 Task: Add Attachment from Google Drive to Card Card0000000023 in Board Board0000000006 in Workspace WS0000000002 in Trello. Add Cover Orange to Card Card0000000023 in Board Board0000000006 in Workspace WS0000000002 in Trello. Add "Add Label …" with "Title" Title0000000023 to Button Button0000000023 to Card Card0000000023 in Board Board0000000006 in Workspace WS0000000002 in Trello. Add Description DS0000000023 to Card Card0000000023 in Board Board0000000006 in Workspace WS0000000002 in Trello. Add Comment CM0000000023 to Card Card0000000023 in Board Board0000000006 in Workspace WS0000000002 in Trello
Action: Mouse moved to (338, 446)
Screenshot: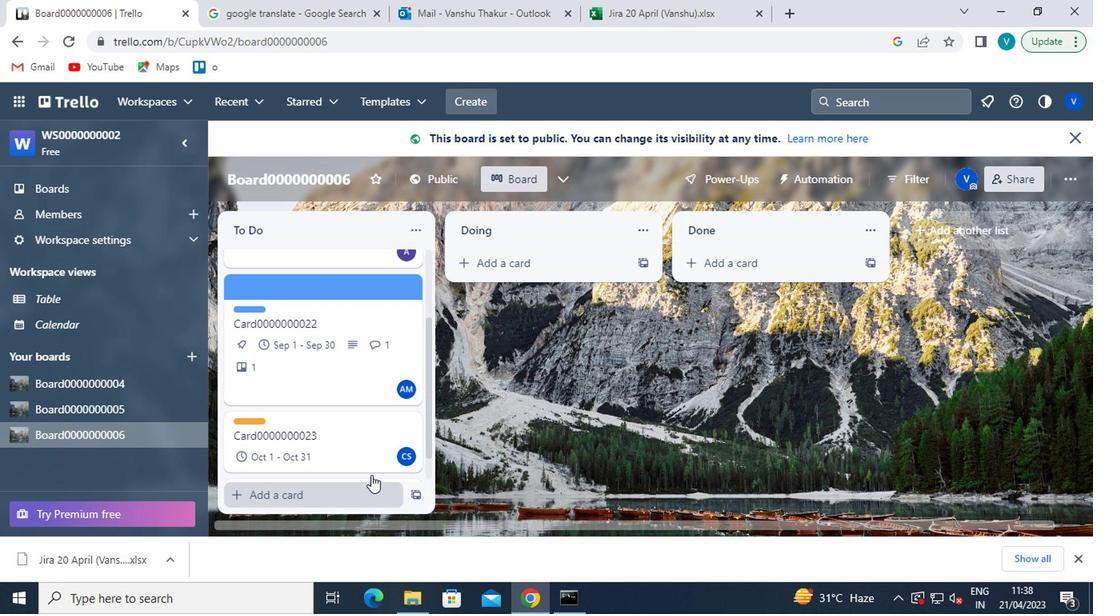 
Action: Mouse pressed left at (338, 446)
Screenshot: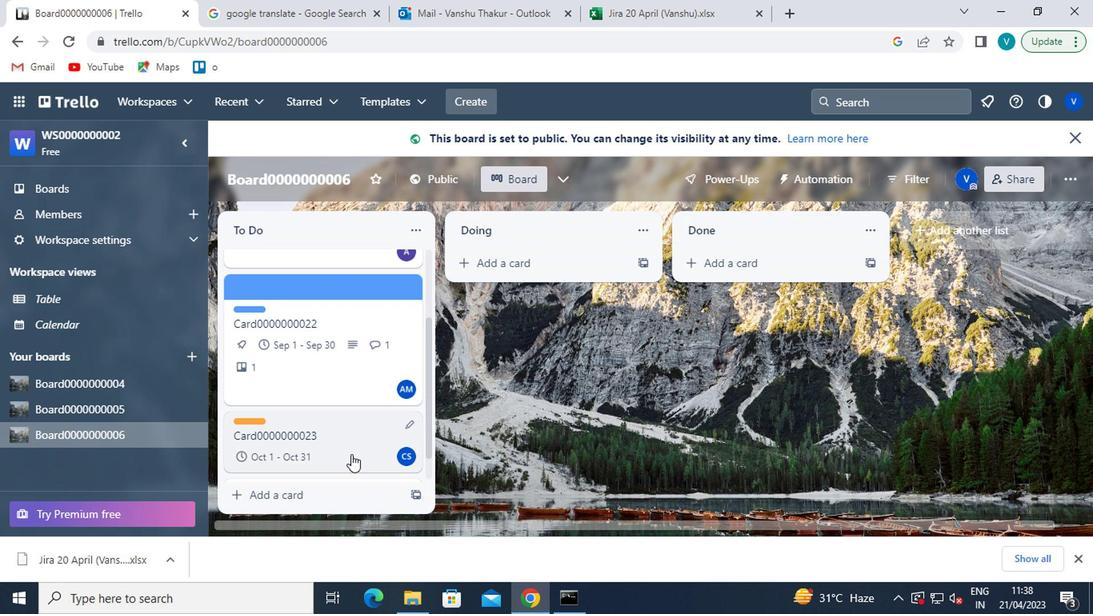 
Action: Mouse moved to (733, 353)
Screenshot: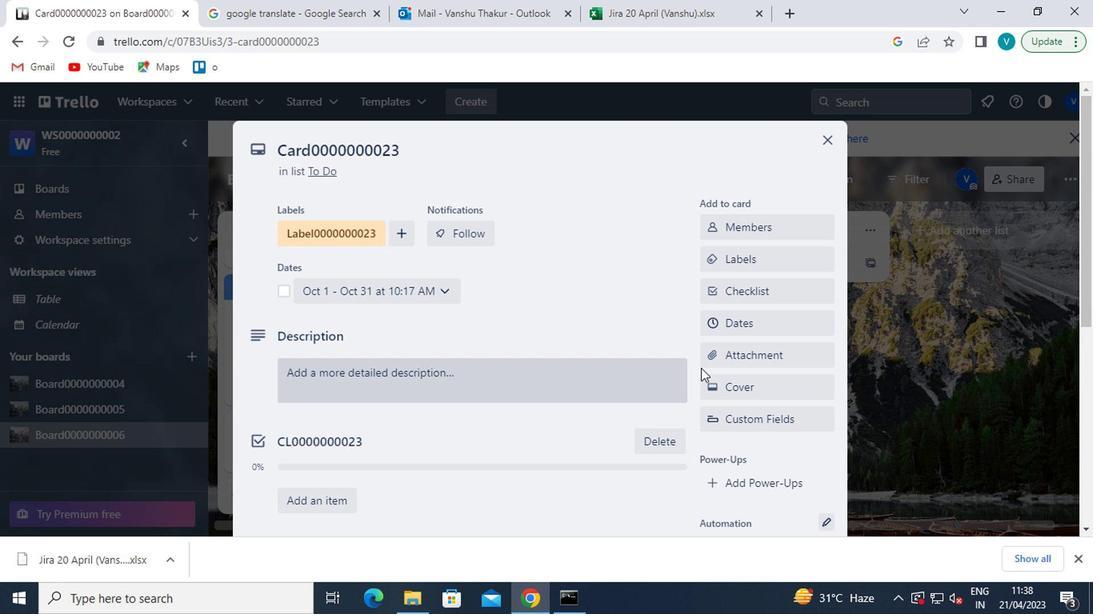 
Action: Mouse pressed left at (733, 353)
Screenshot: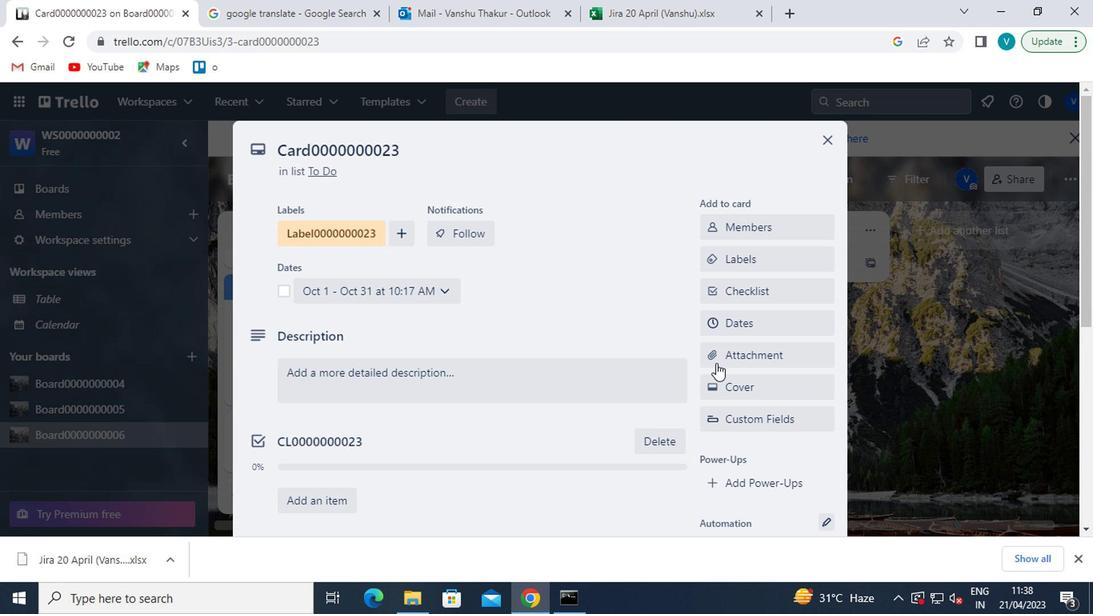 
Action: Mouse moved to (793, 220)
Screenshot: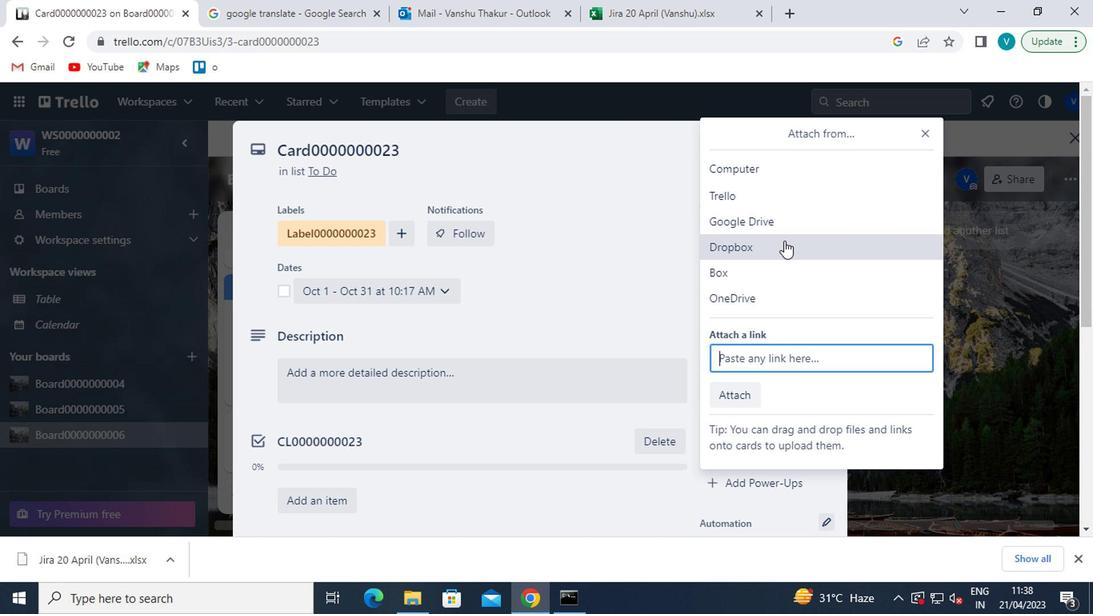 
Action: Mouse pressed left at (793, 220)
Screenshot: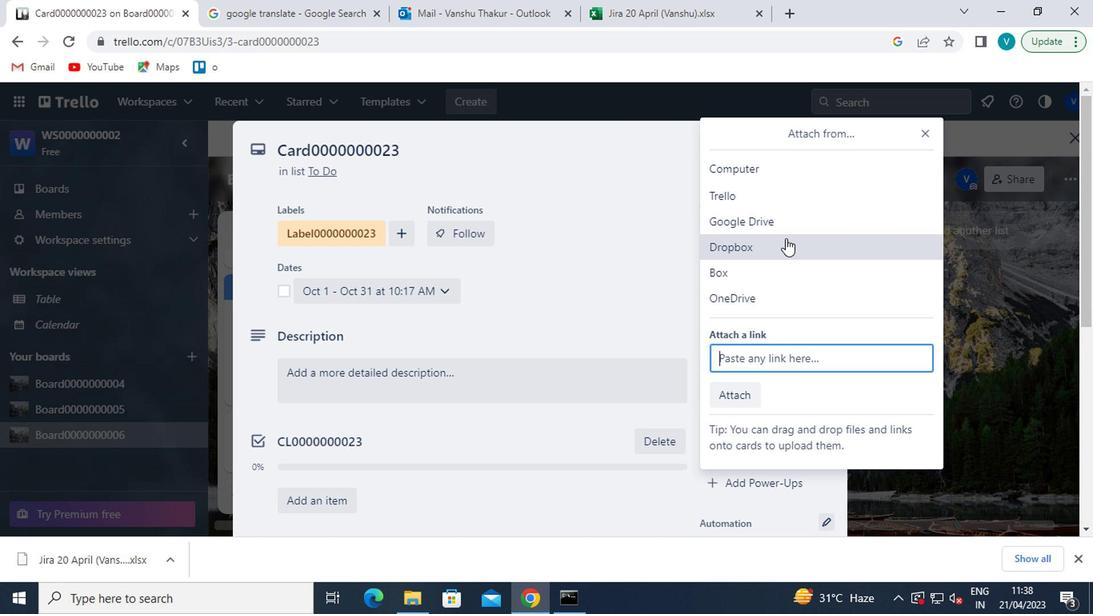 
Action: Mouse moved to (501, 313)
Screenshot: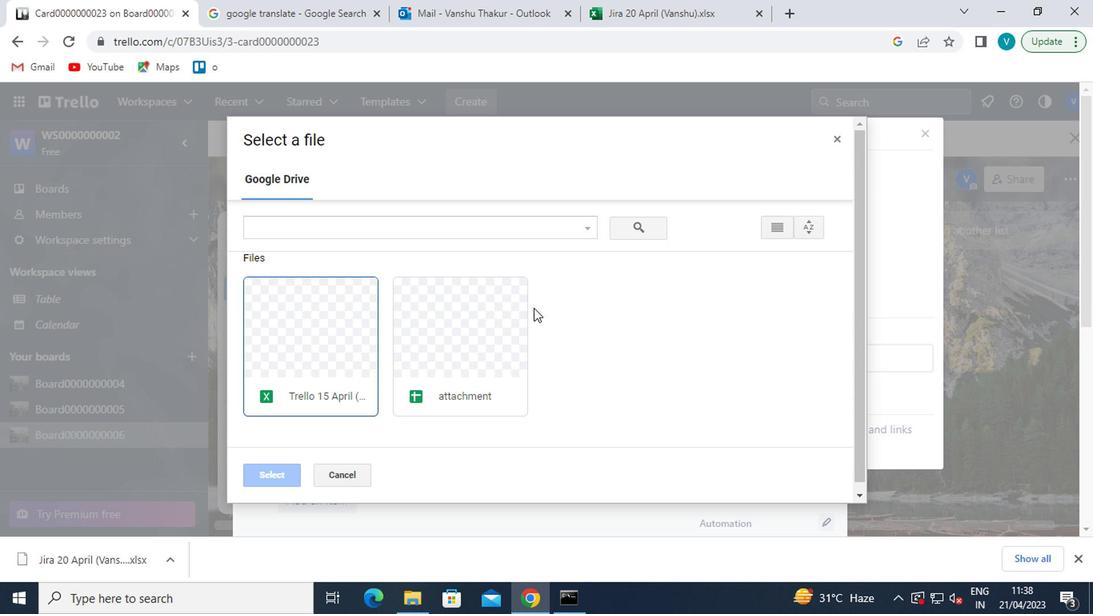 
Action: Mouse pressed left at (501, 313)
Screenshot: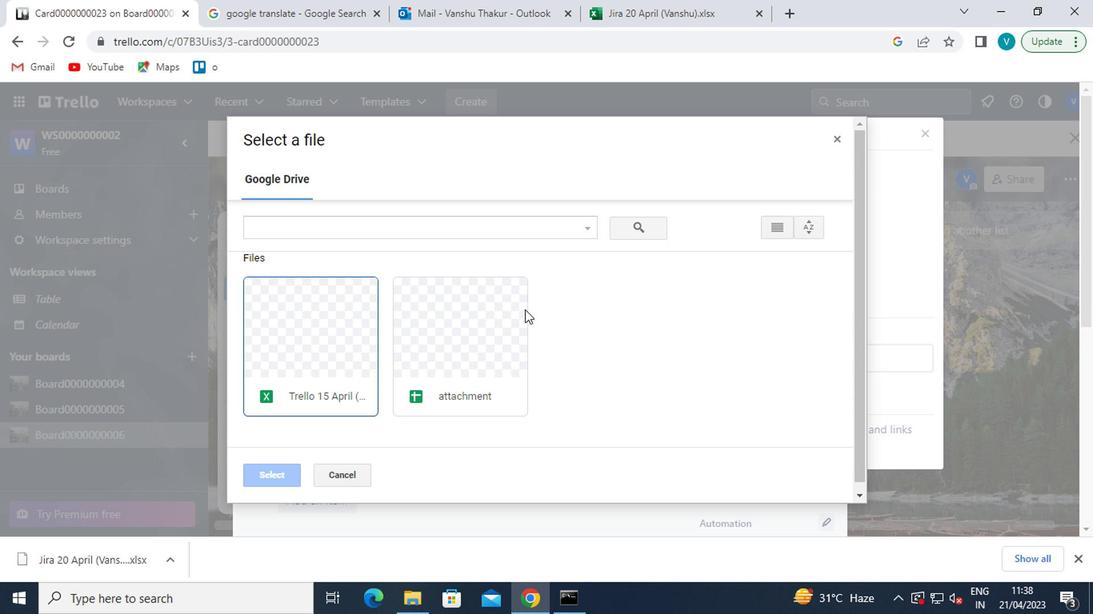 
Action: Mouse moved to (253, 477)
Screenshot: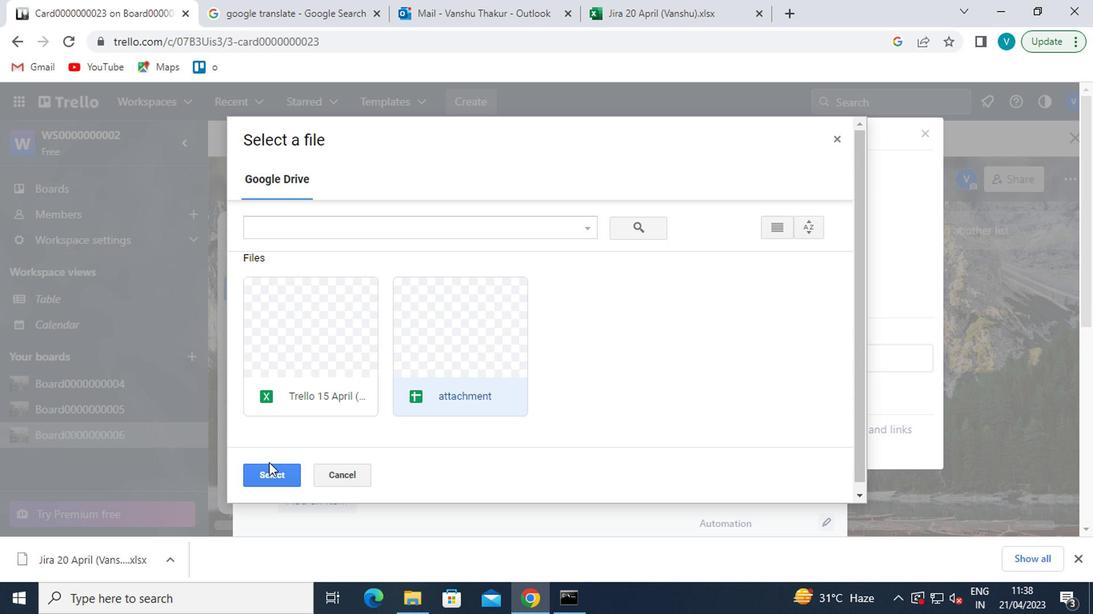 
Action: Mouse pressed left at (253, 477)
Screenshot: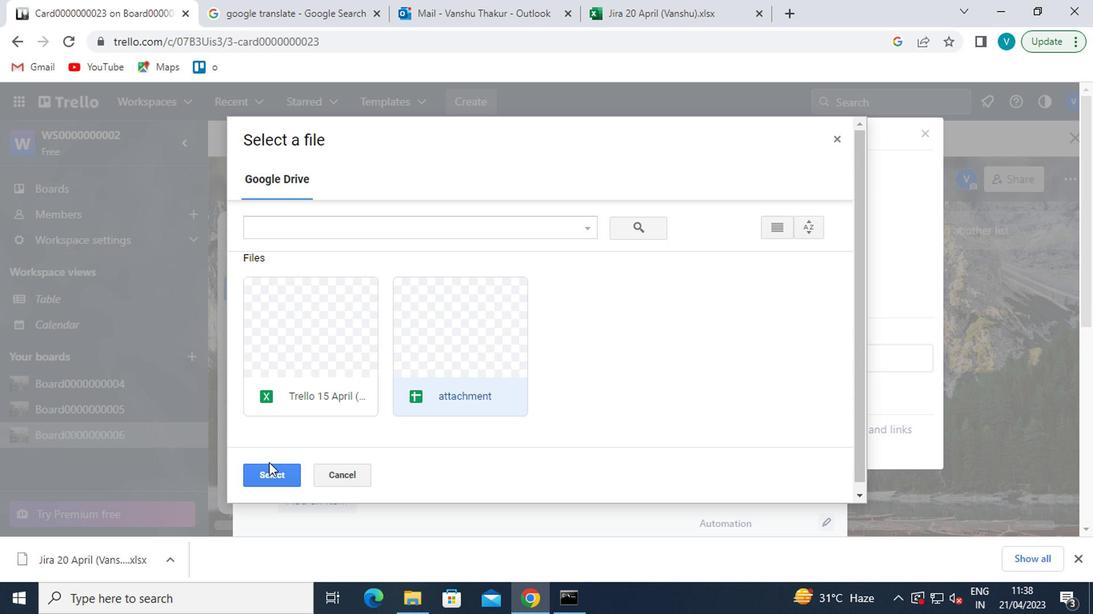 
Action: Mouse moved to (750, 392)
Screenshot: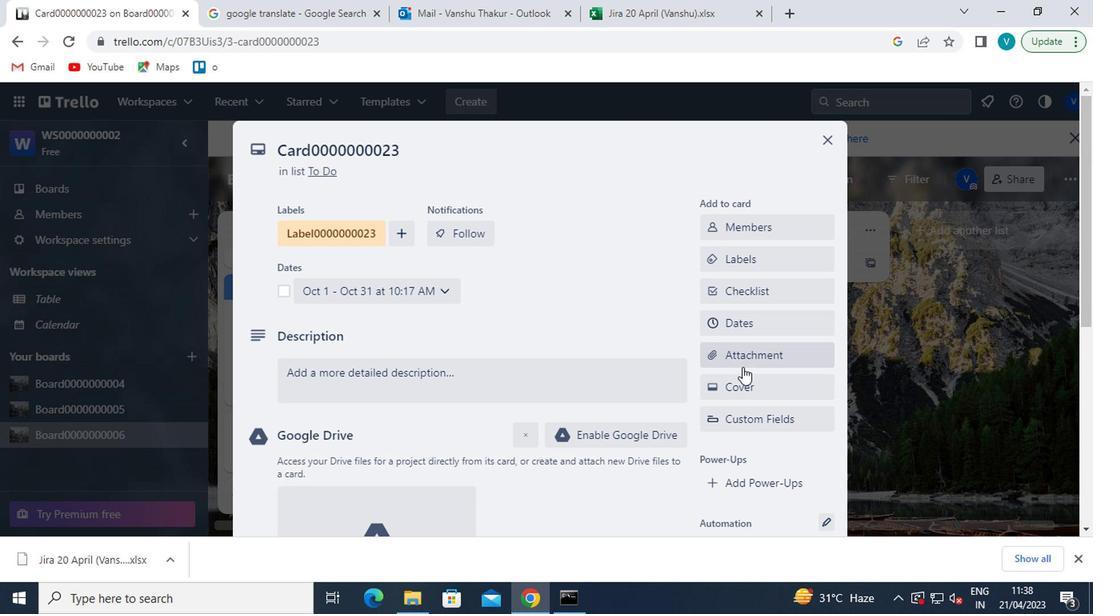 
Action: Mouse pressed left at (750, 392)
Screenshot: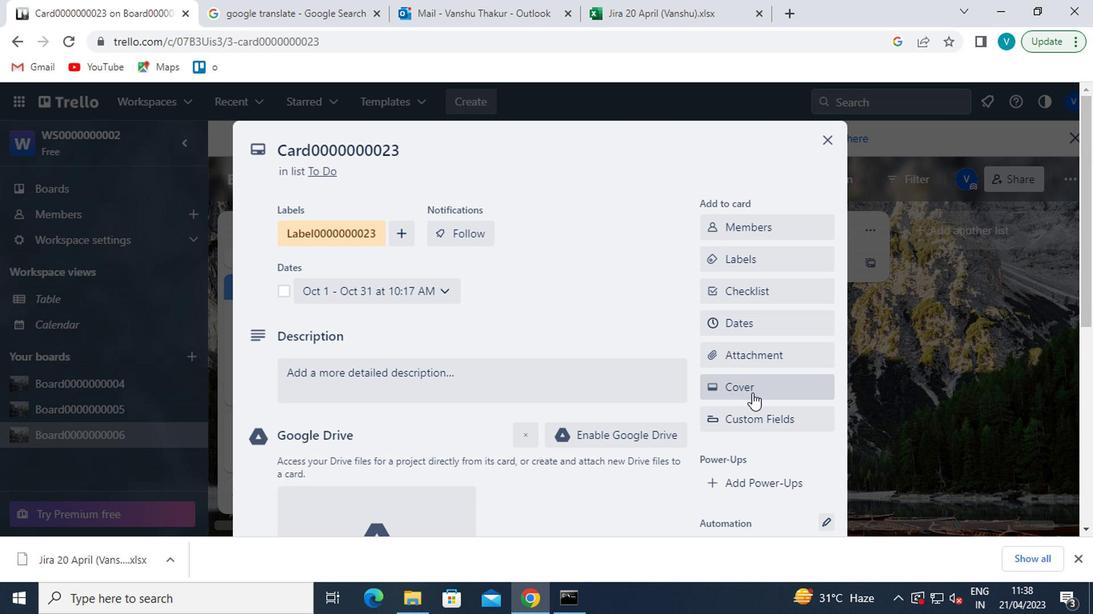 
Action: Mouse moved to (834, 287)
Screenshot: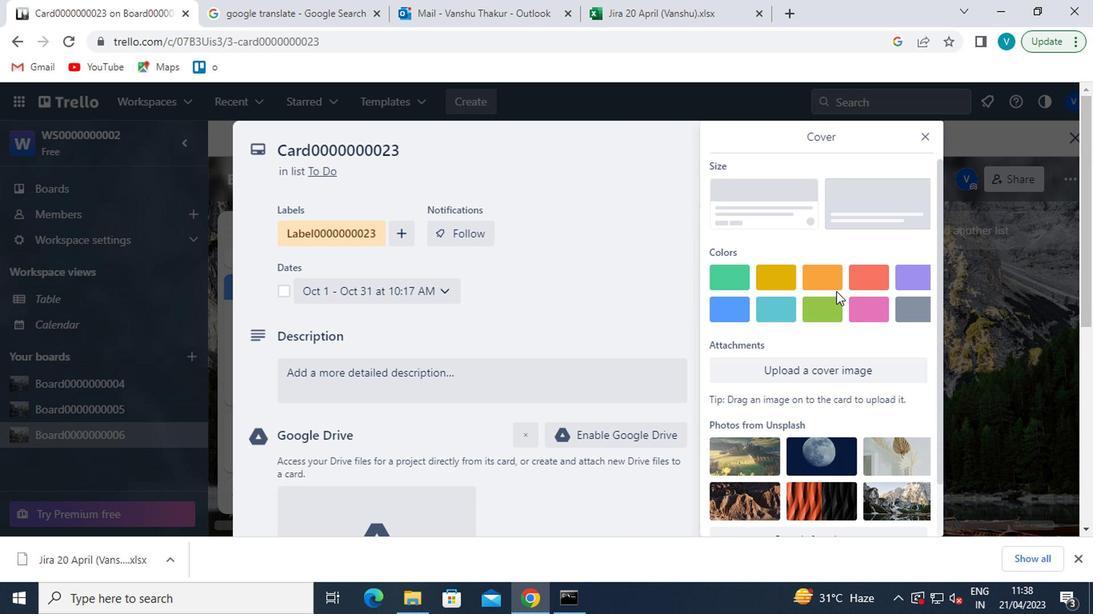 
Action: Mouse pressed left at (834, 287)
Screenshot: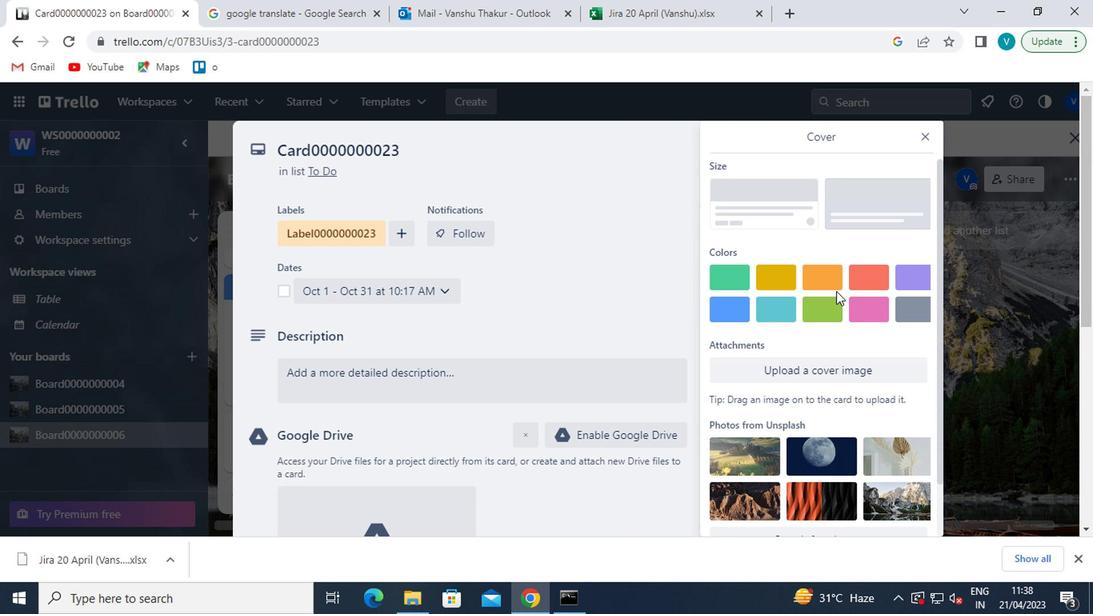 
Action: Mouse moved to (930, 136)
Screenshot: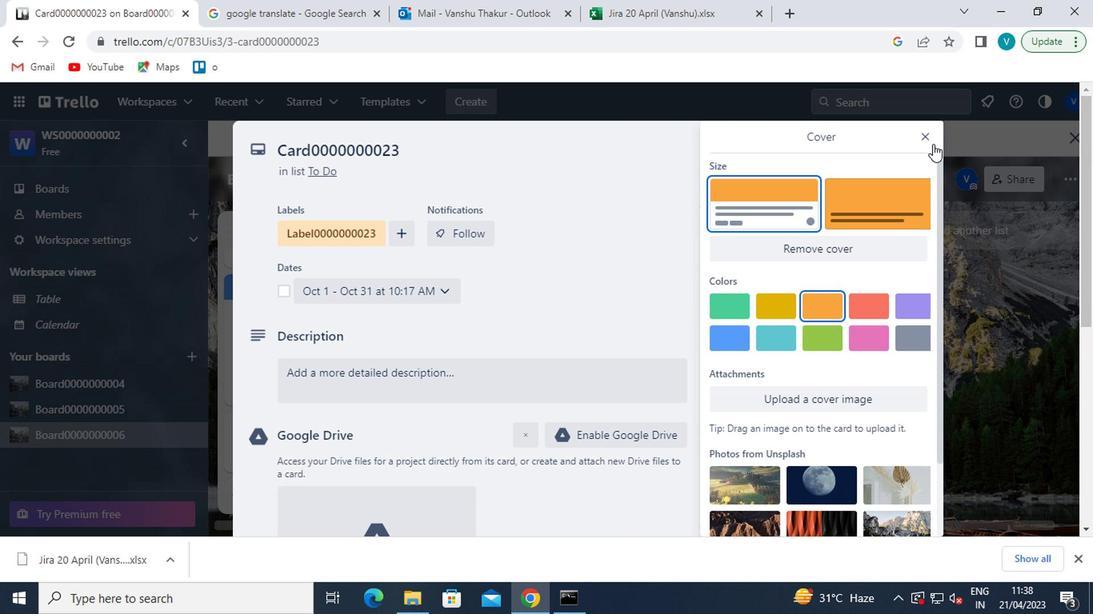 
Action: Mouse pressed left at (930, 136)
Screenshot: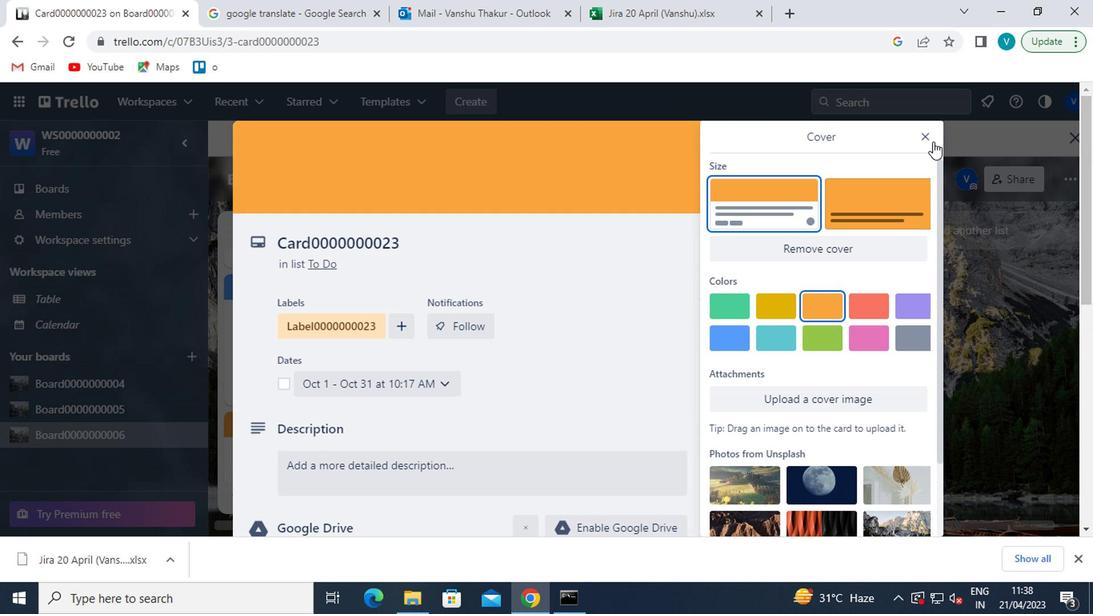 
Action: Mouse moved to (699, 398)
Screenshot: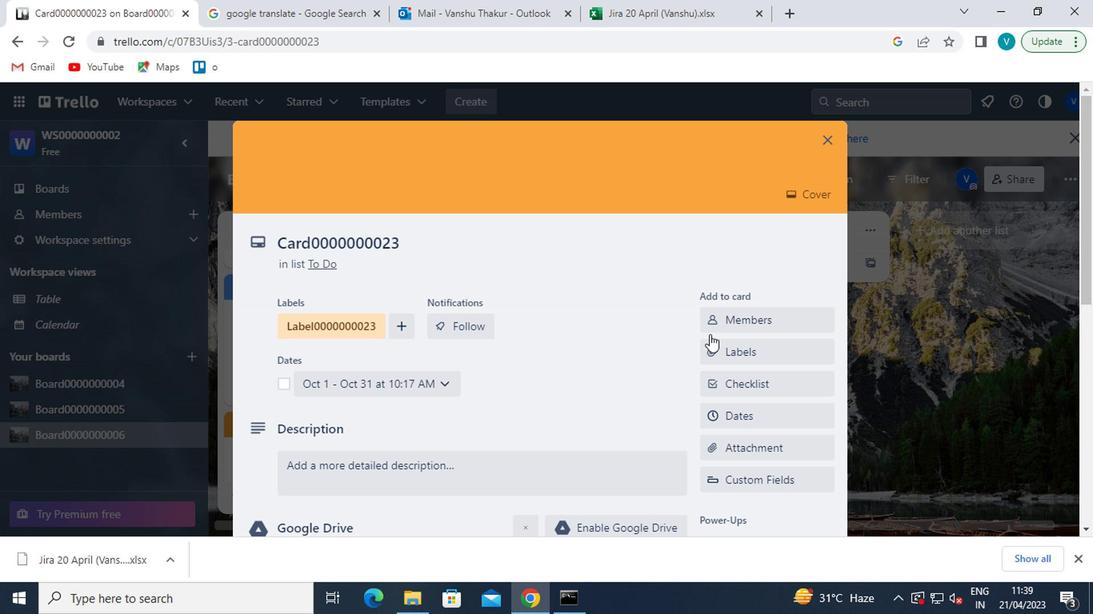 
Action: Mouse scrolled (699, 397) with delta (0, -1)
Screenshot: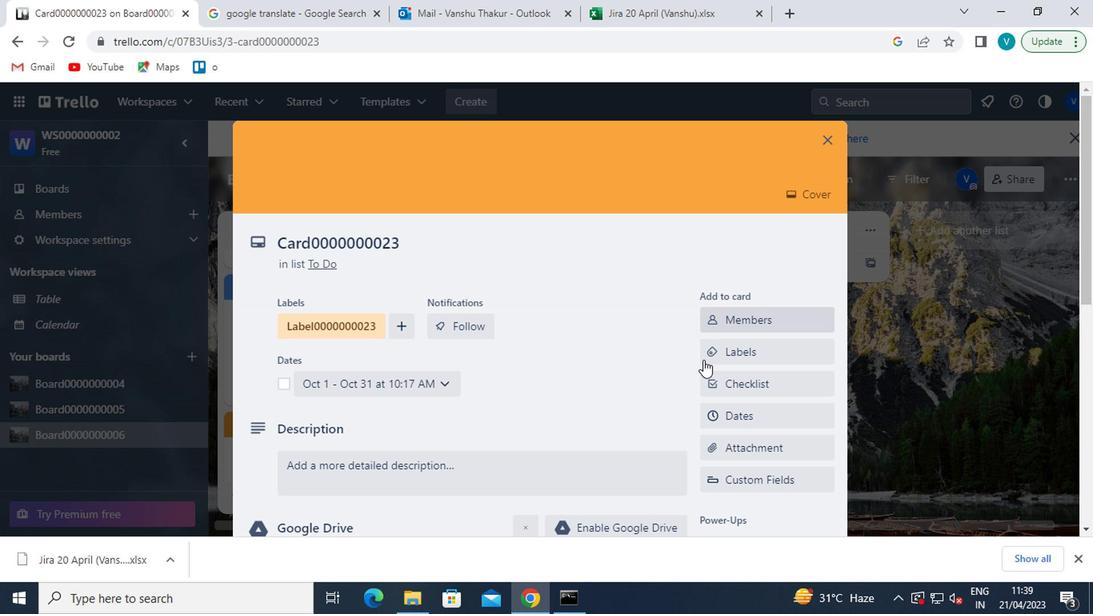 
Action: Mouse moved to (699, 399)
Screenshot: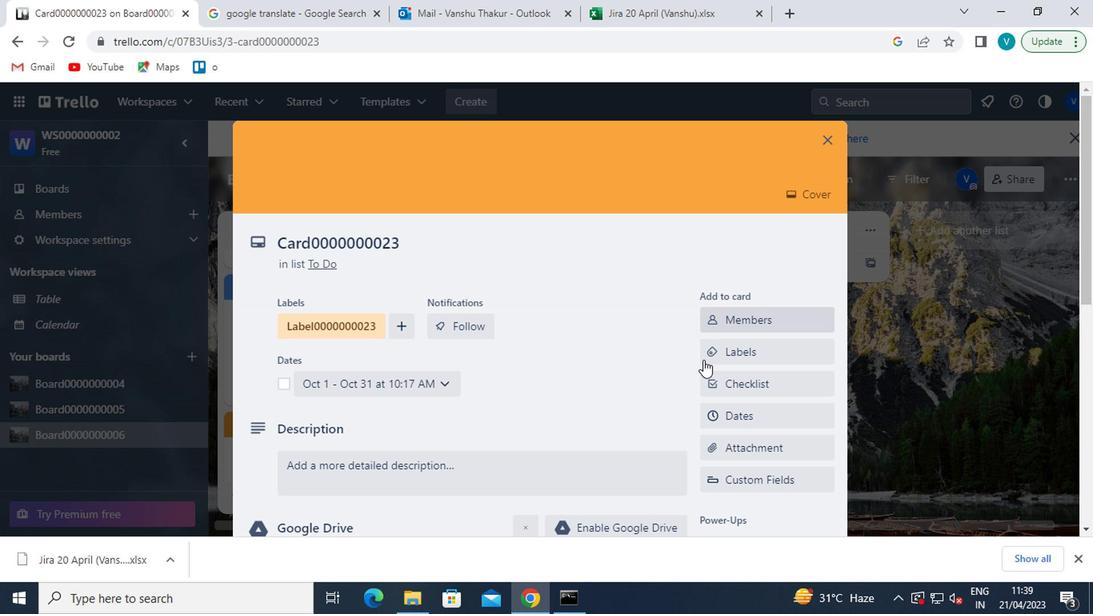 
Action: Mouse scrolled (699, 398) with delta (0, 0)
Screenshot: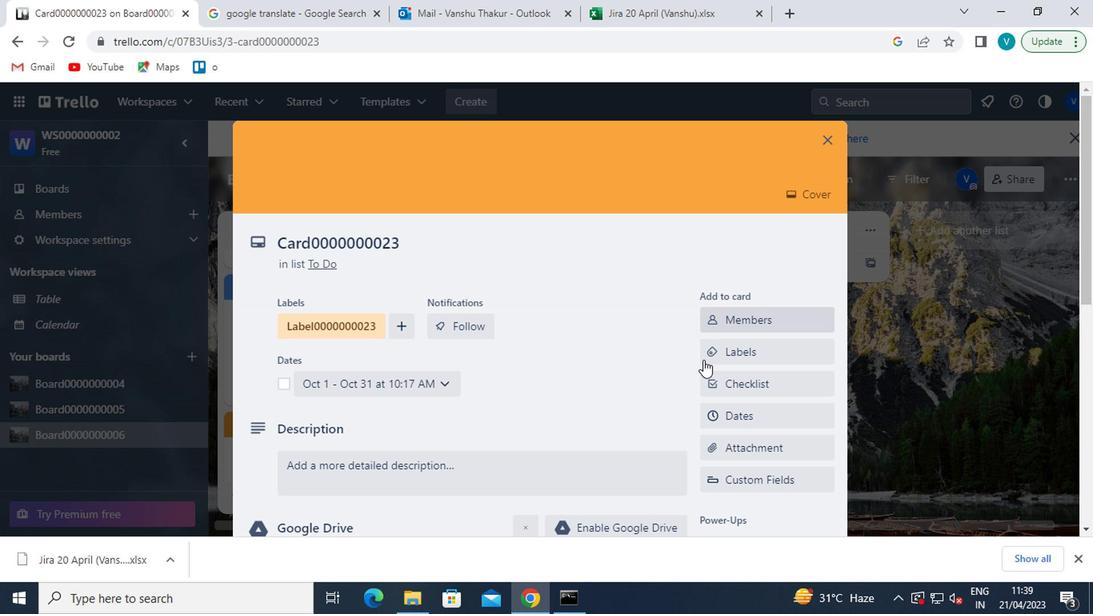 
Action: Mouse moved to (744, 517)
Screenshot: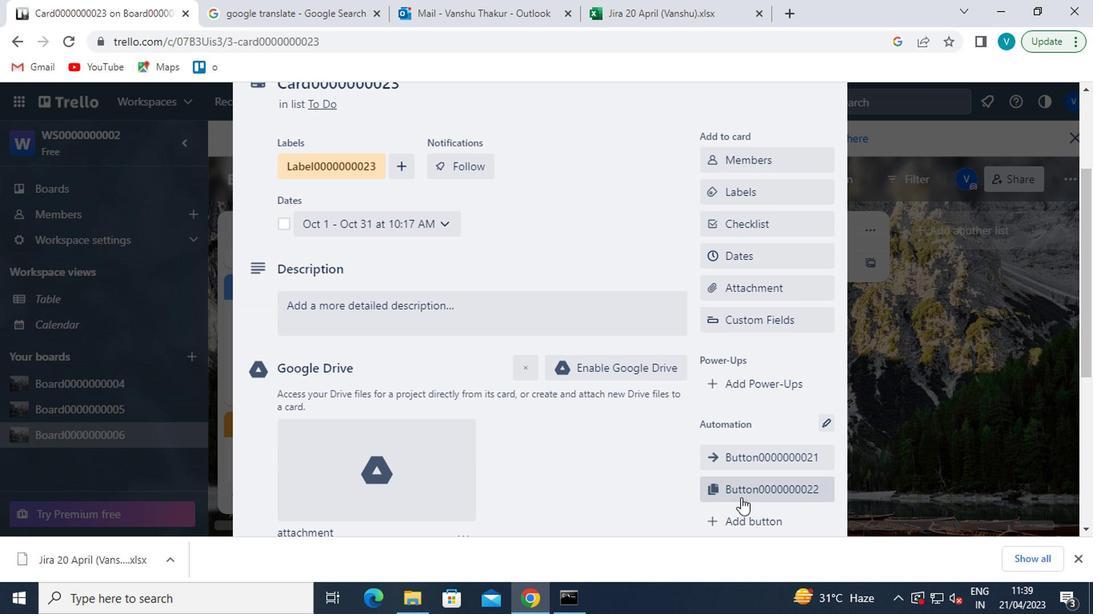
Action: Mouse pressed left at (744, 517)
Screenshot: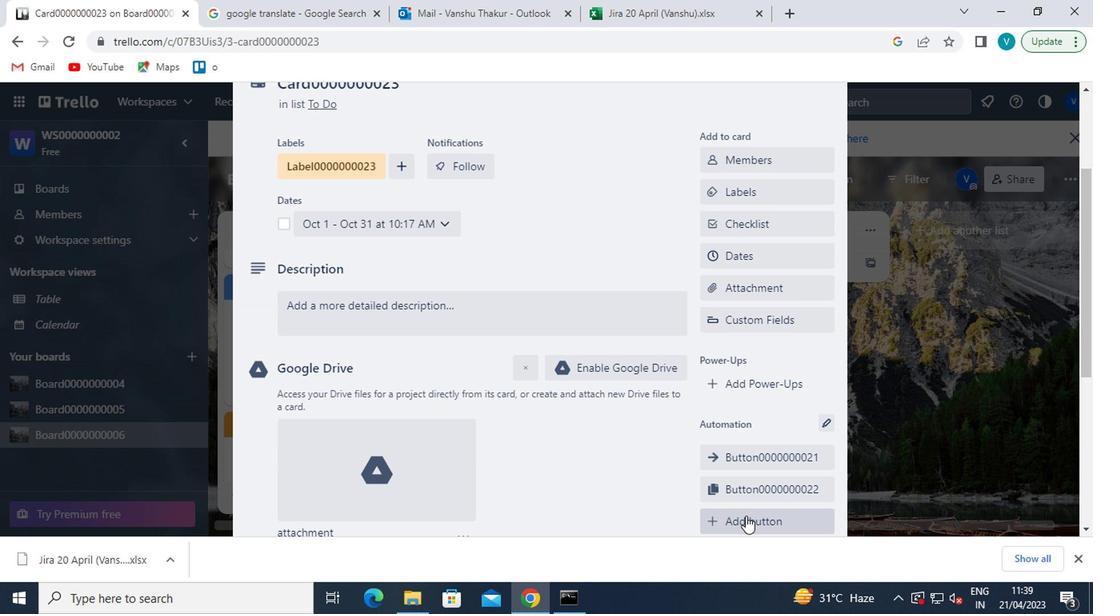 
Action: Mouse moved to (785, 264)
Screenshot: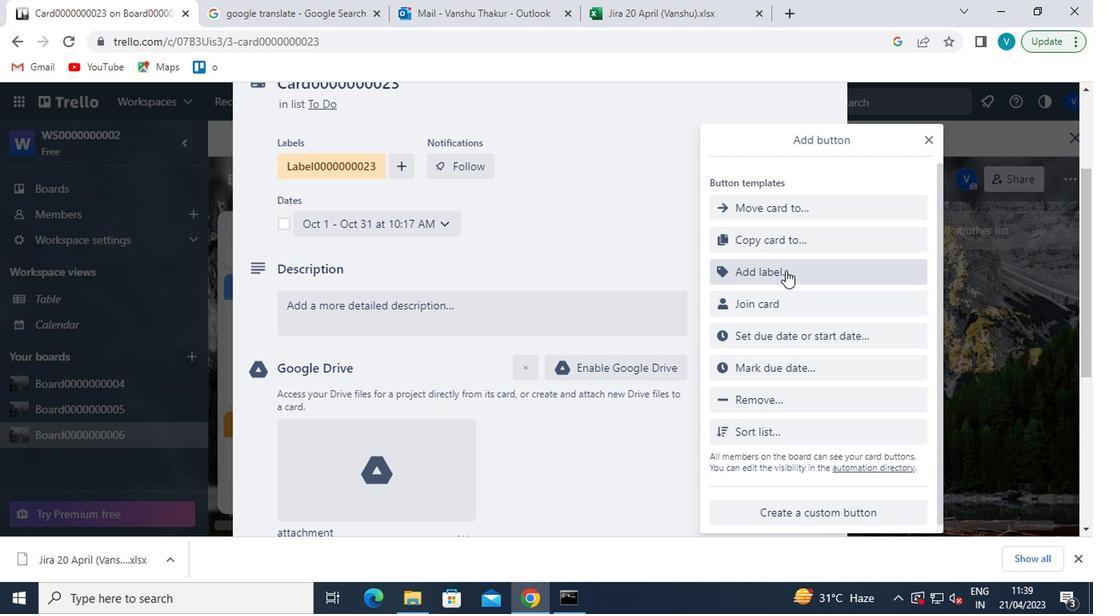 
Action: Mouse pressed left at (785, 264)
Screenshot: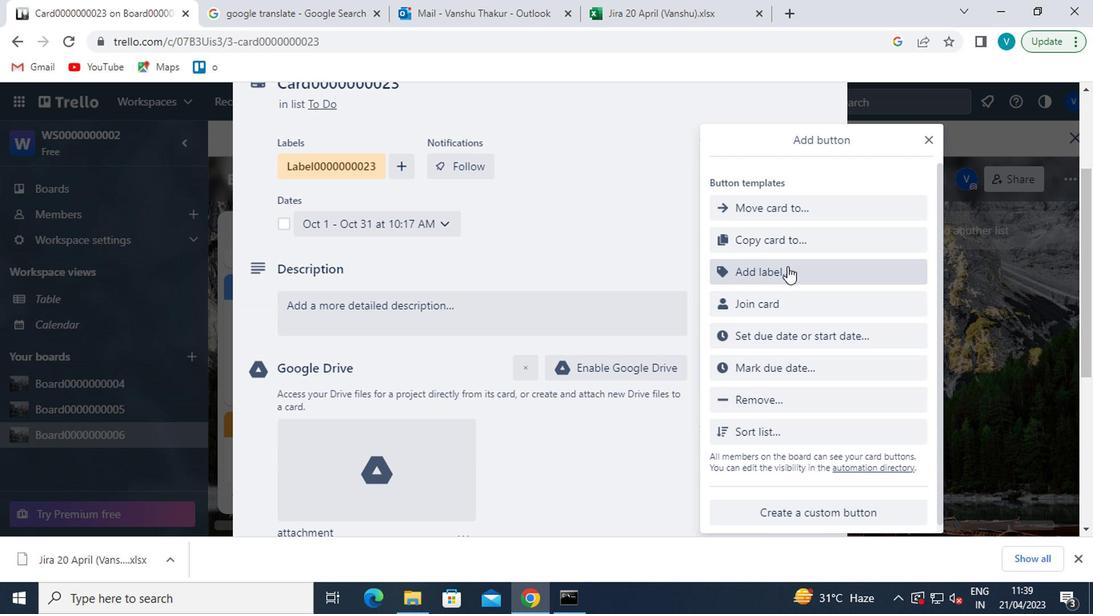 
Action: Mouse moved to (780, 272)
Screenshot: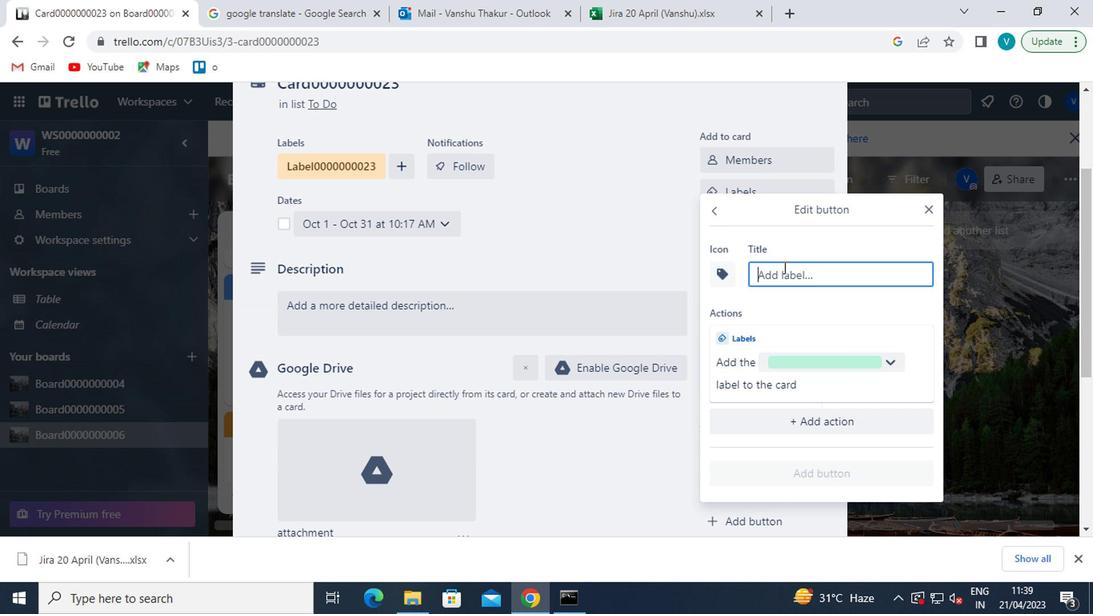
Action: Mouse pressed left at (780, 272)
Screenshot: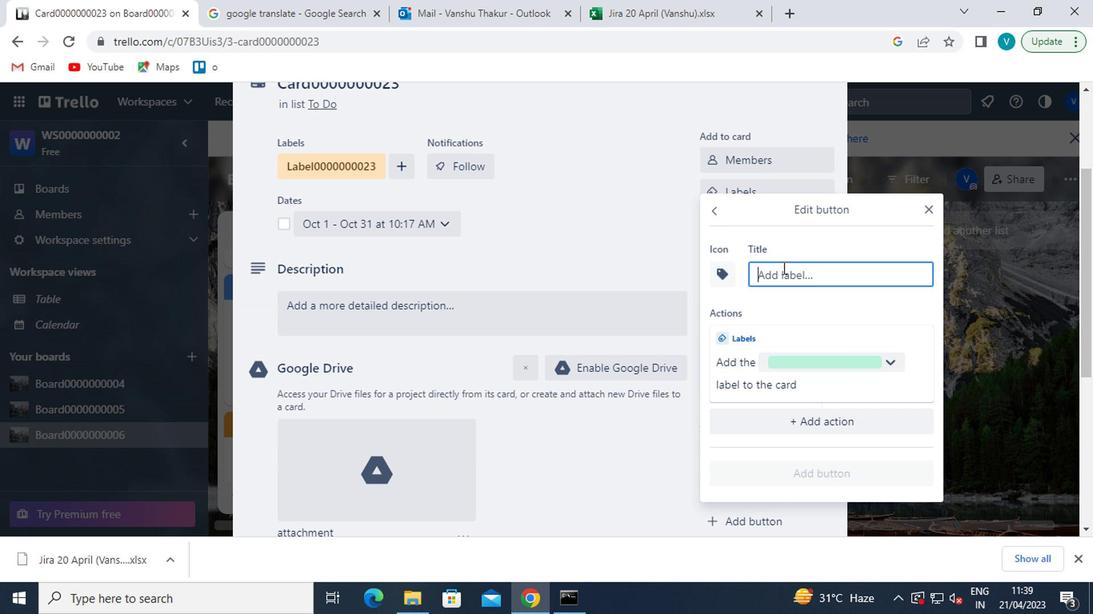 
Action: Key pressed <Key.shift>TITLE00000000
Screenshot: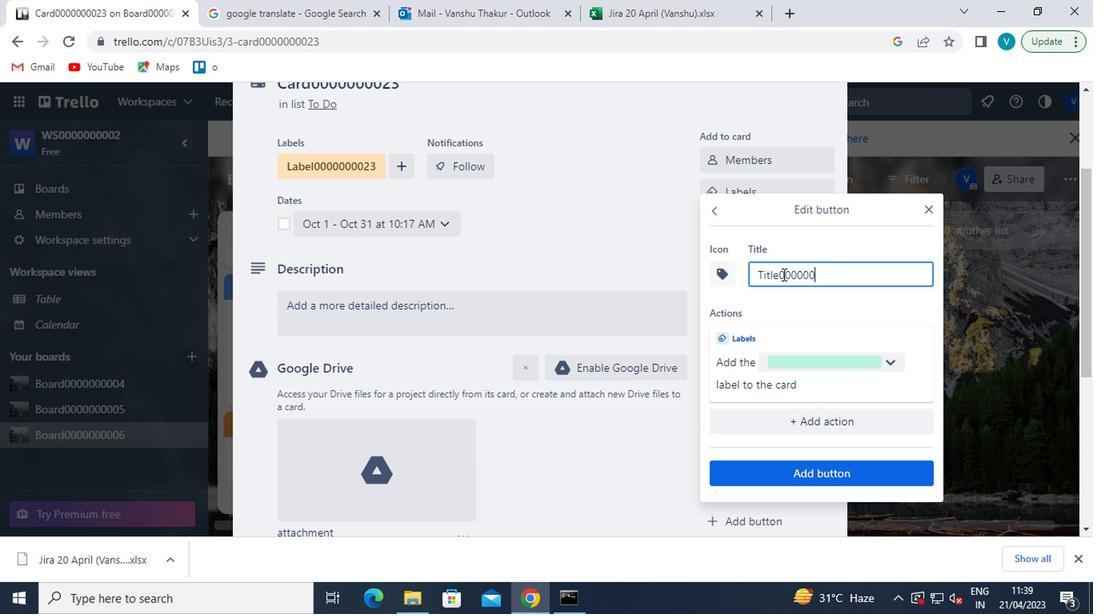
Action: Mouse moved to (771, 271)
Screenshot: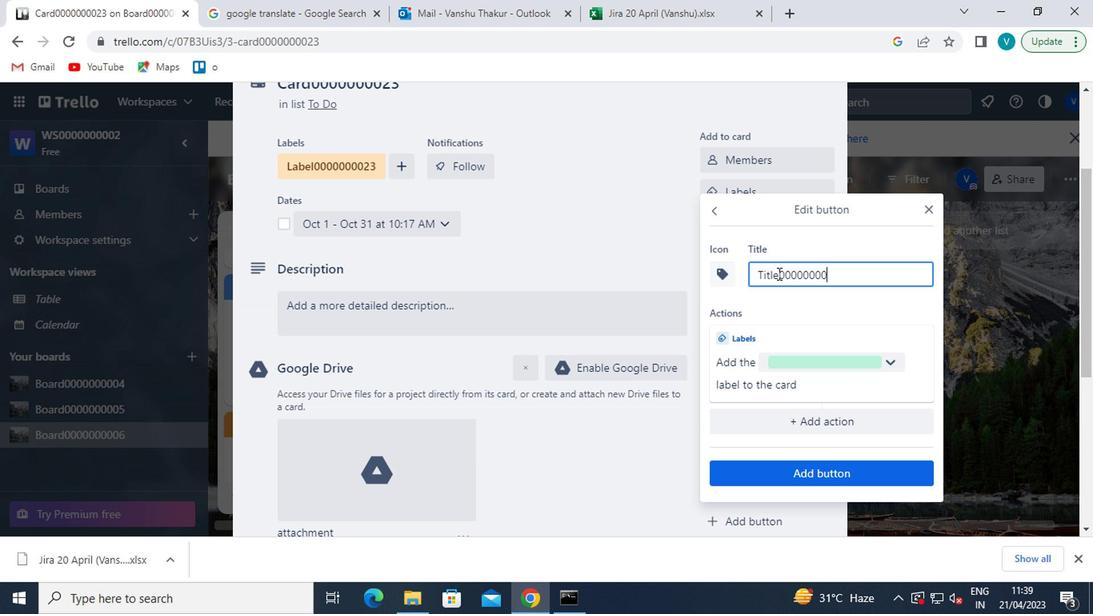 
Action: Key pressed 2
Screenshot: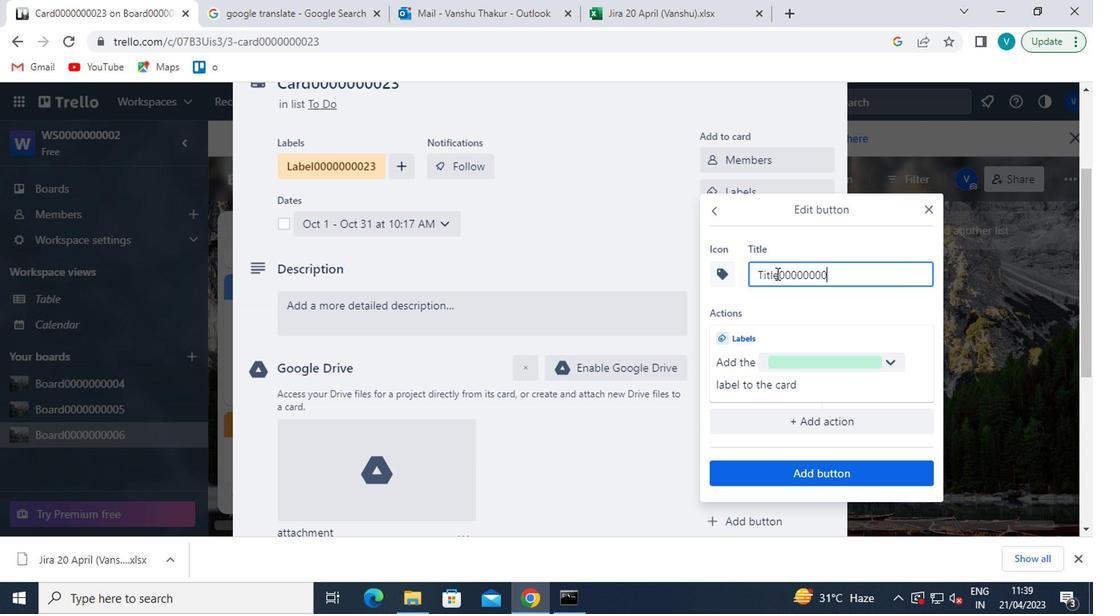 
Action: Mouse moved to (765, 269)
Screenshot: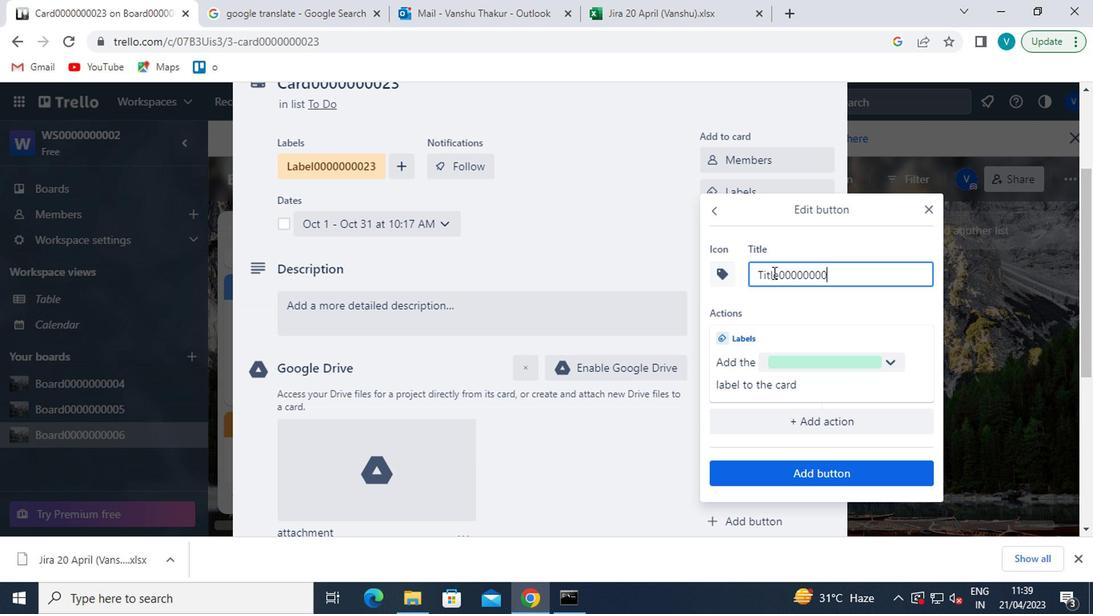 
Action: Key pressed 3
Screenshot: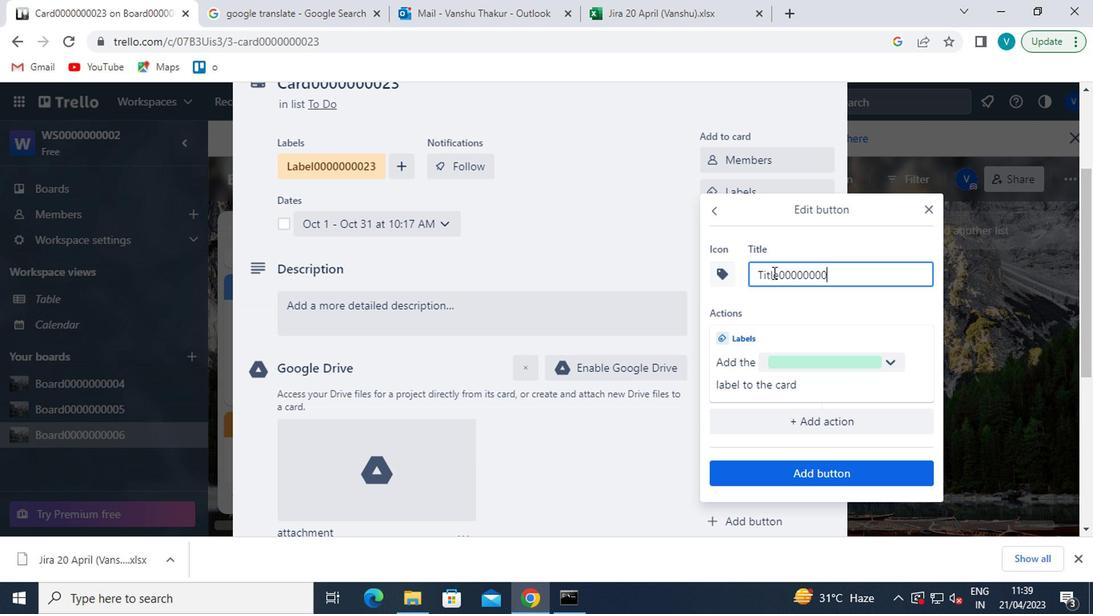 
Action: Mouse moved to (758, 478)
Screenshot: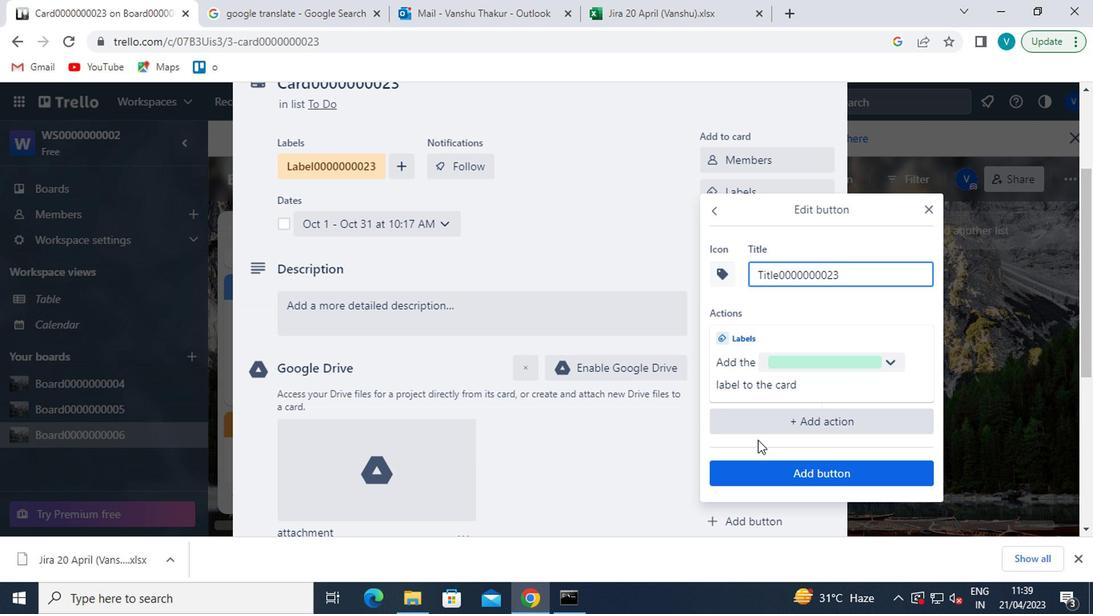 
Action: Mouse pressed left at (758, 478)
Screenshot: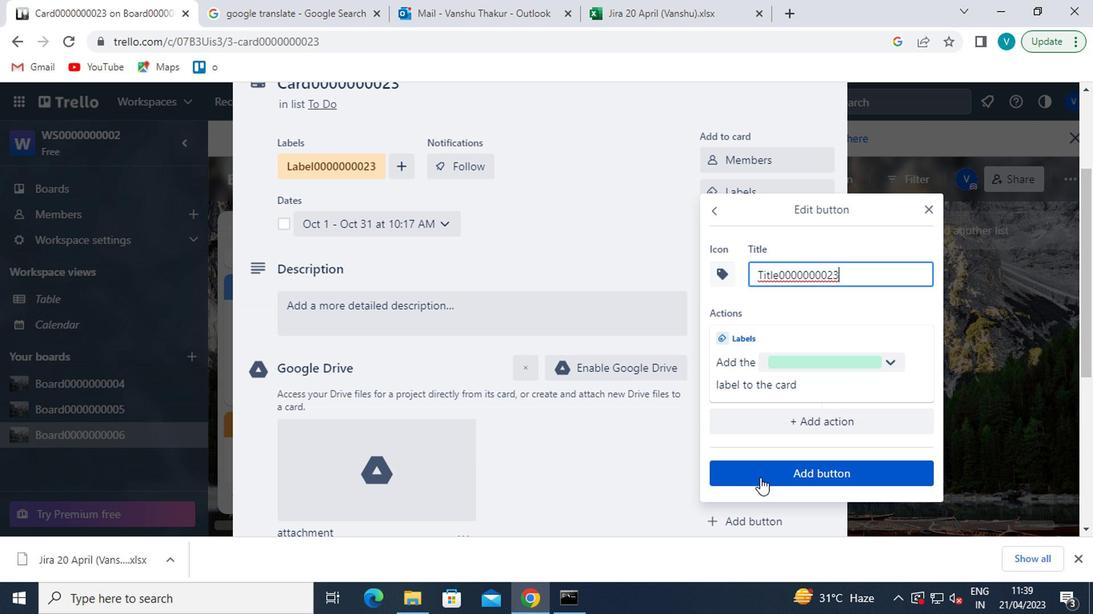 
Action: Mouse moved to (409, 289)
Screenshot: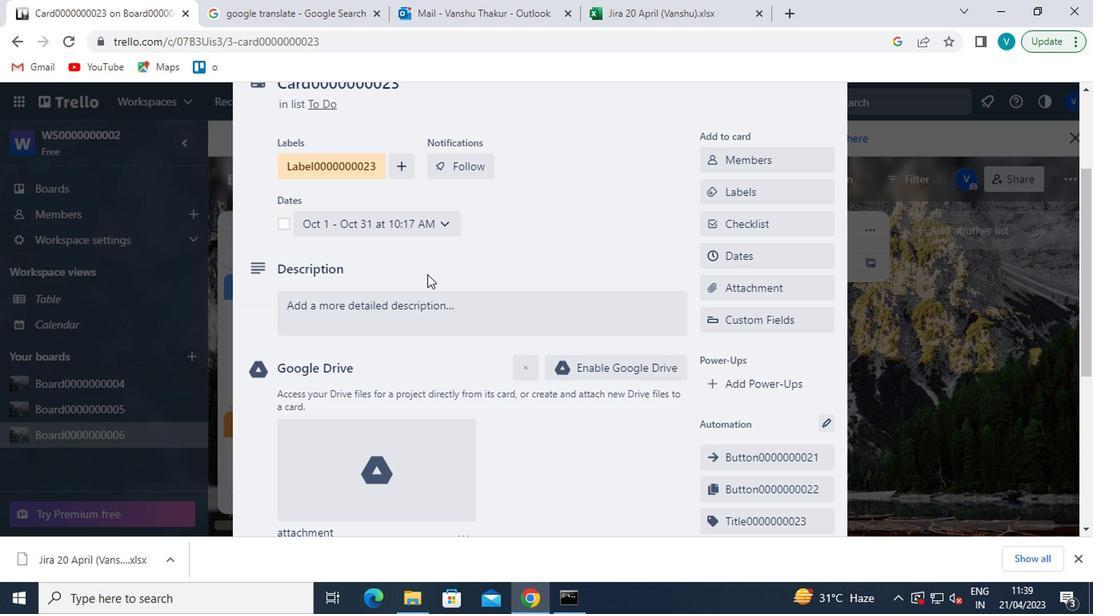 
Action: Mouse pressed left at (409, 289)
Screenshot: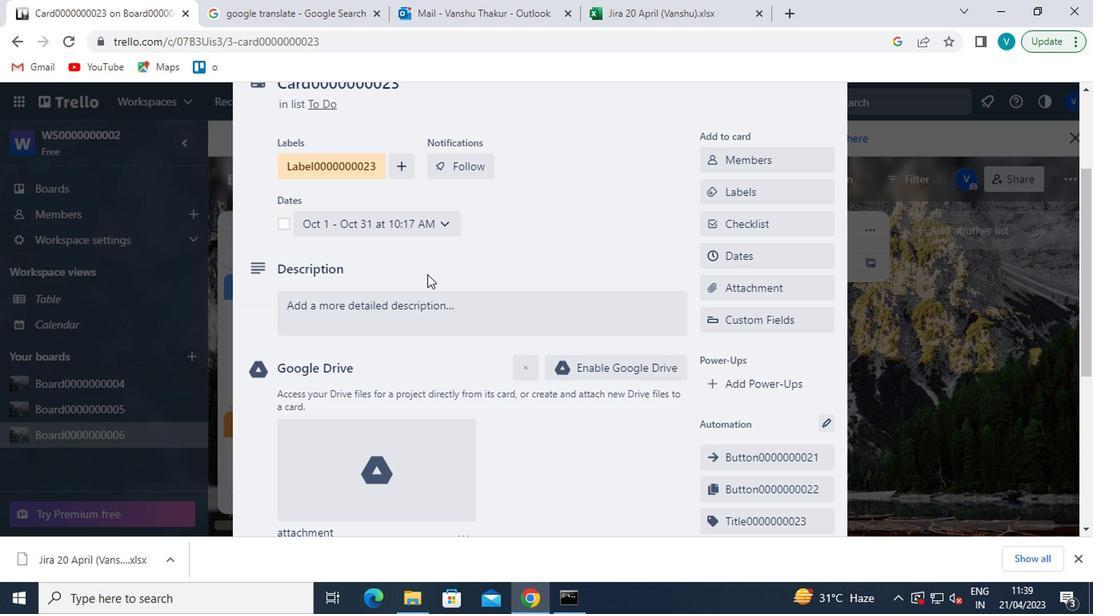 
Action: Mouse moved to (409, 291)
Screenshot: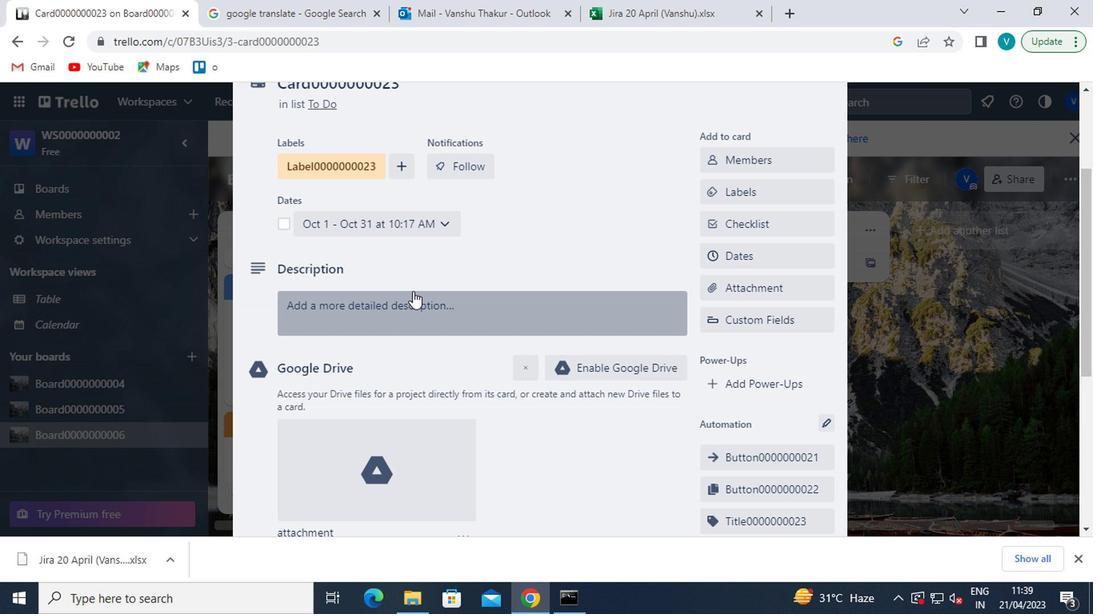 
Action: Key pressed <Key.shift>DS0000000023
Screenshot: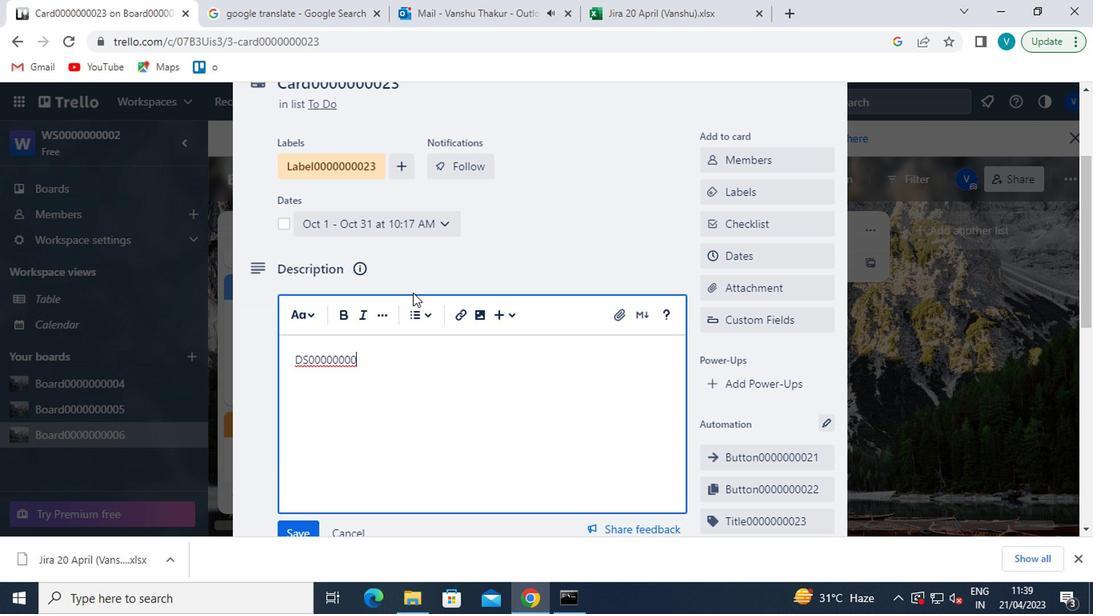 
Action: Mouse moved to (381, 324)
Screenshot: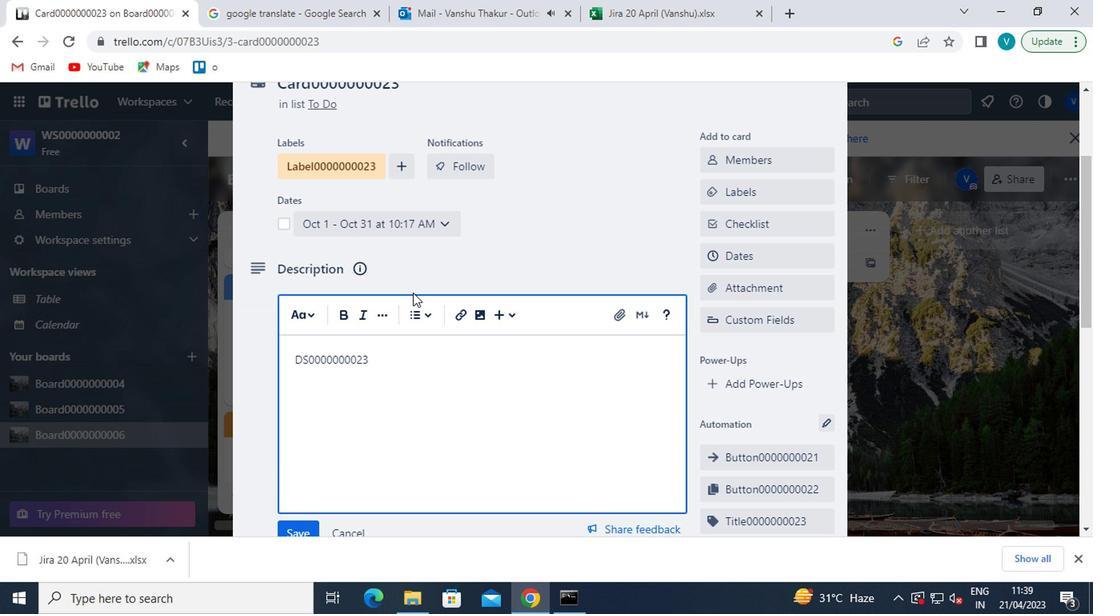 
Action: Mouse scrolled (381, 323) with delta (0, 0)
Screenshot: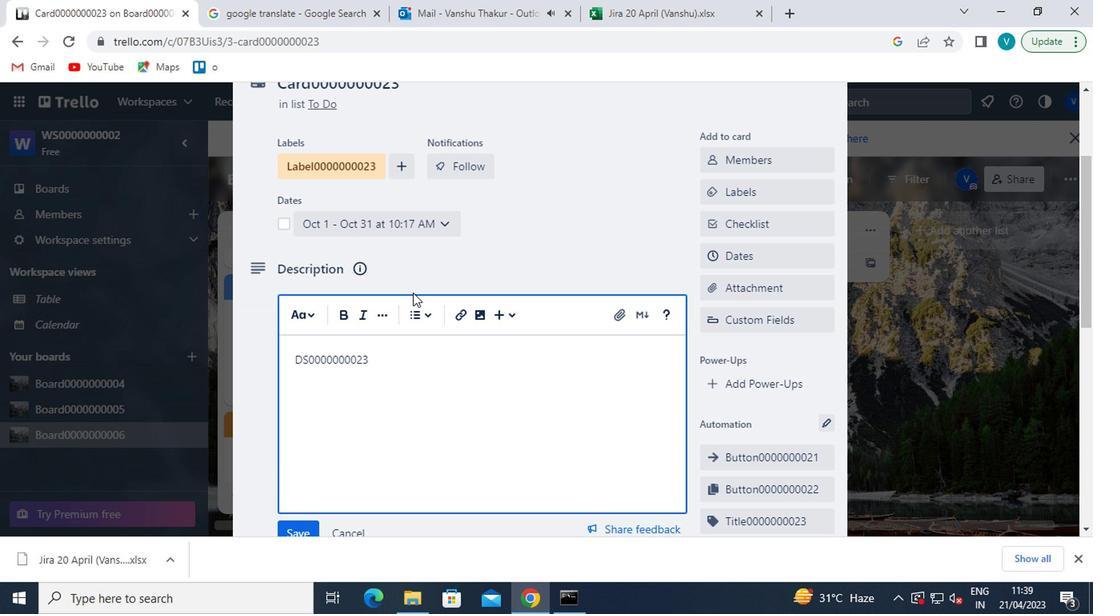 
Action: Mouse moved to (372, 345)
Screenshot: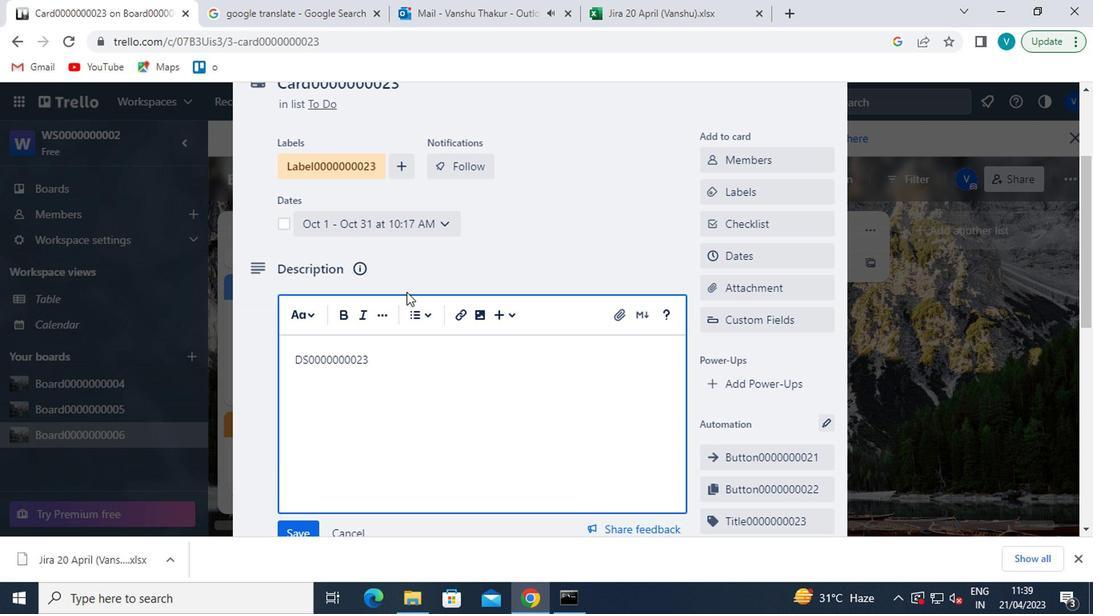 
Action: Mouse scrolled (372, 343) with delta (0, -1)
Screenshot: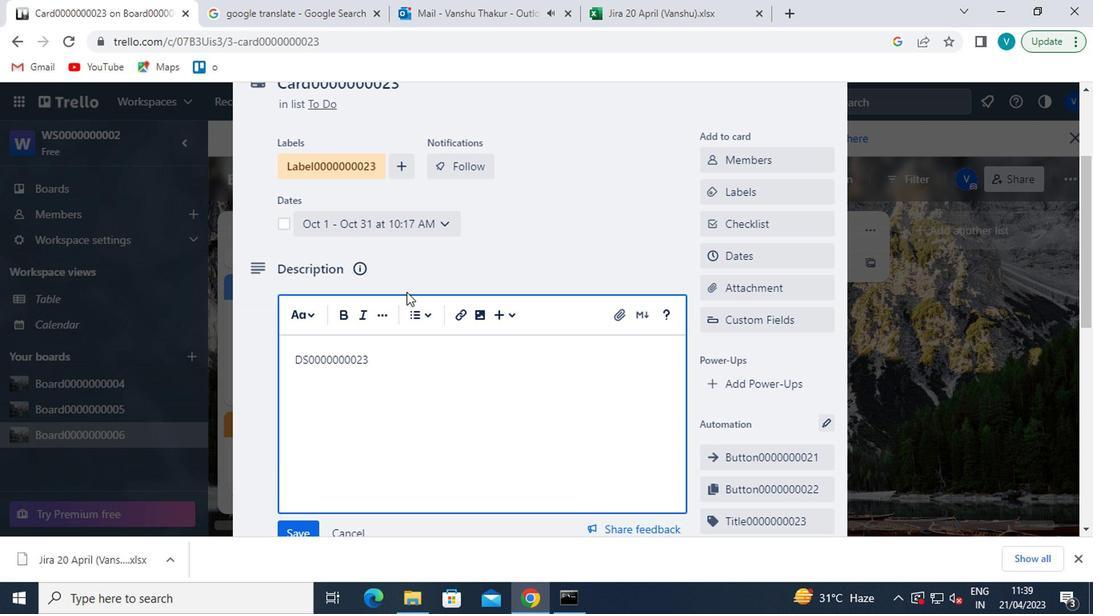 
Action: Mouse moved to (298, 375)
Screenshot: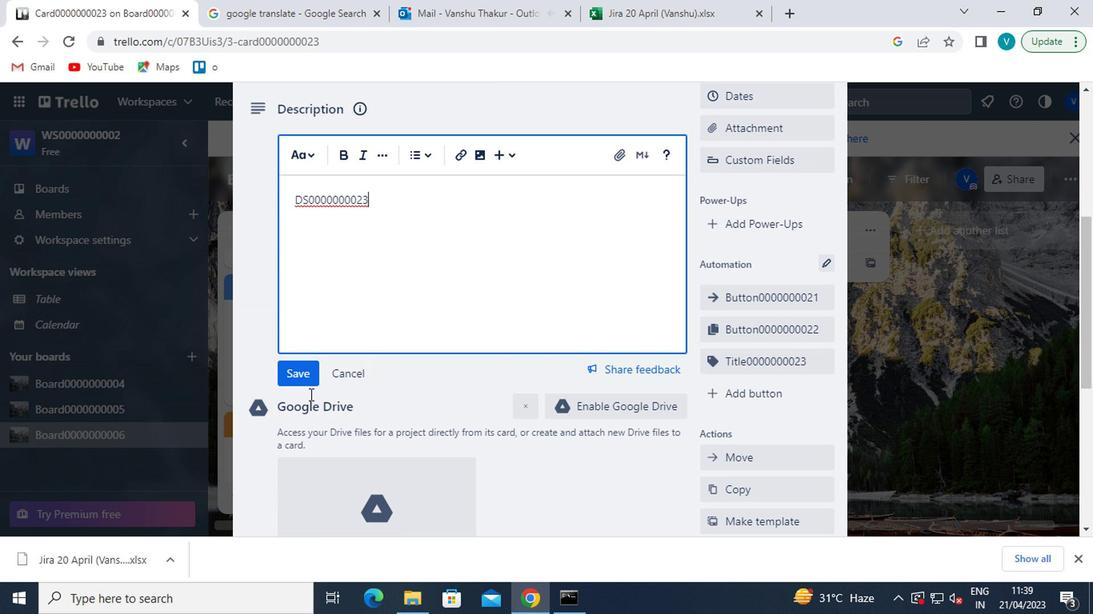 
Action: Mouse pressed left at (298, 375)
Screenshot: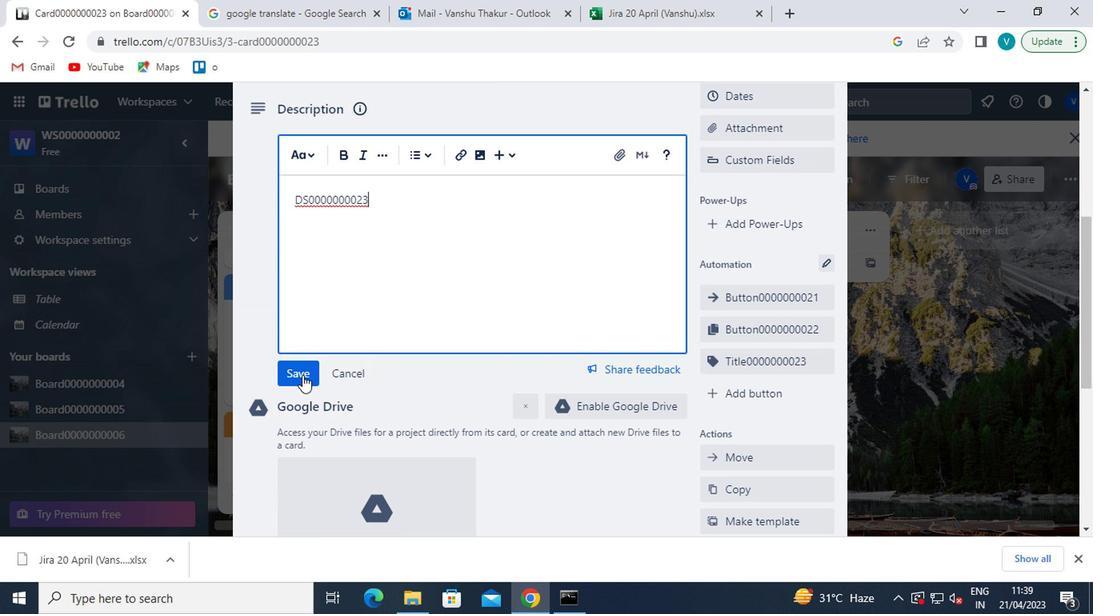 
Action: Mouse moved to (298, 374)
Screenshot: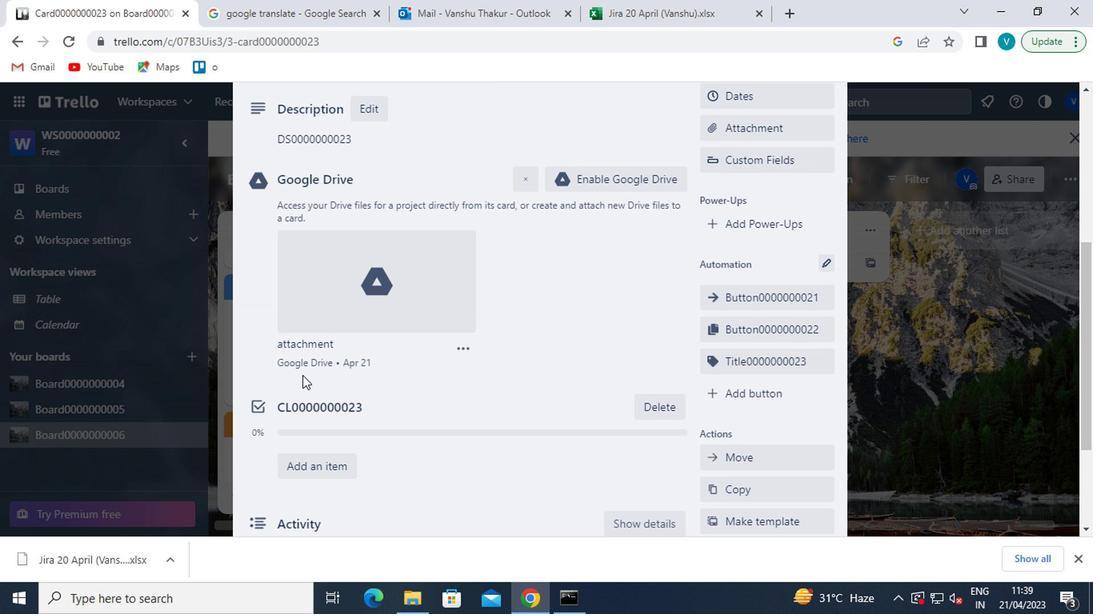 
Action: Mouse scrolled (298, 373) with delta (0, 0)
Screenshot: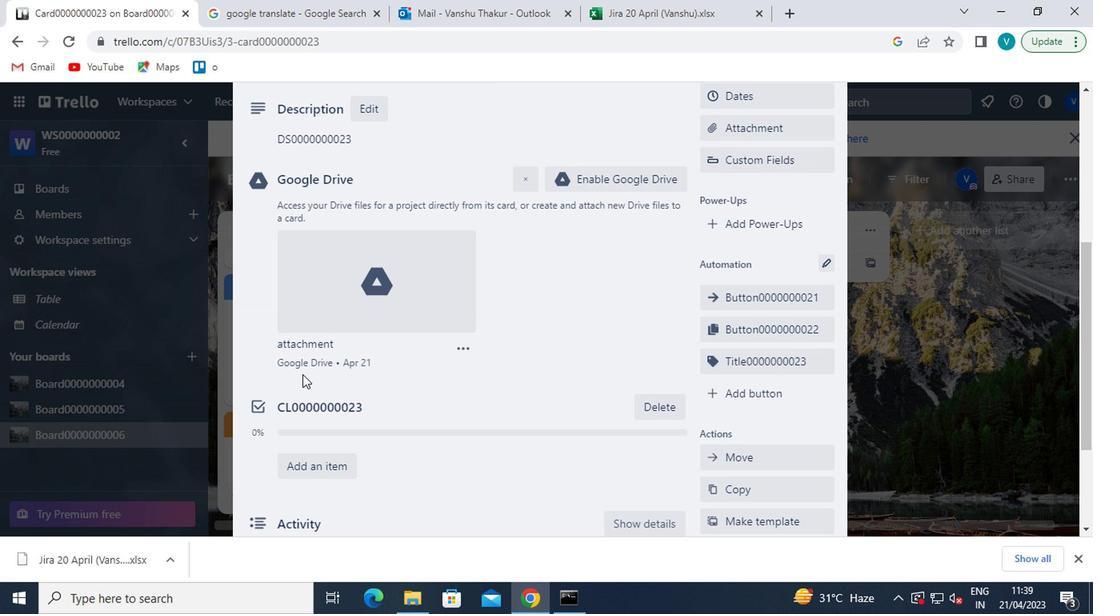 
Action: Mouse scrolled (298, 373) with delta (0, 0)
Screenshot: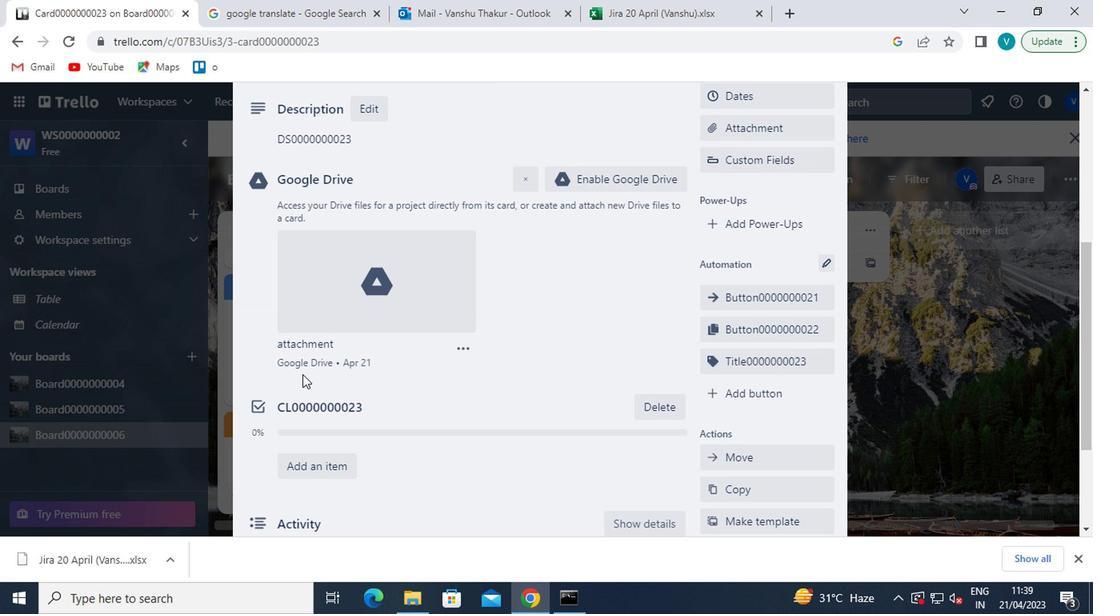 
Action: Mouse moved to (308, 398)
Screenshot: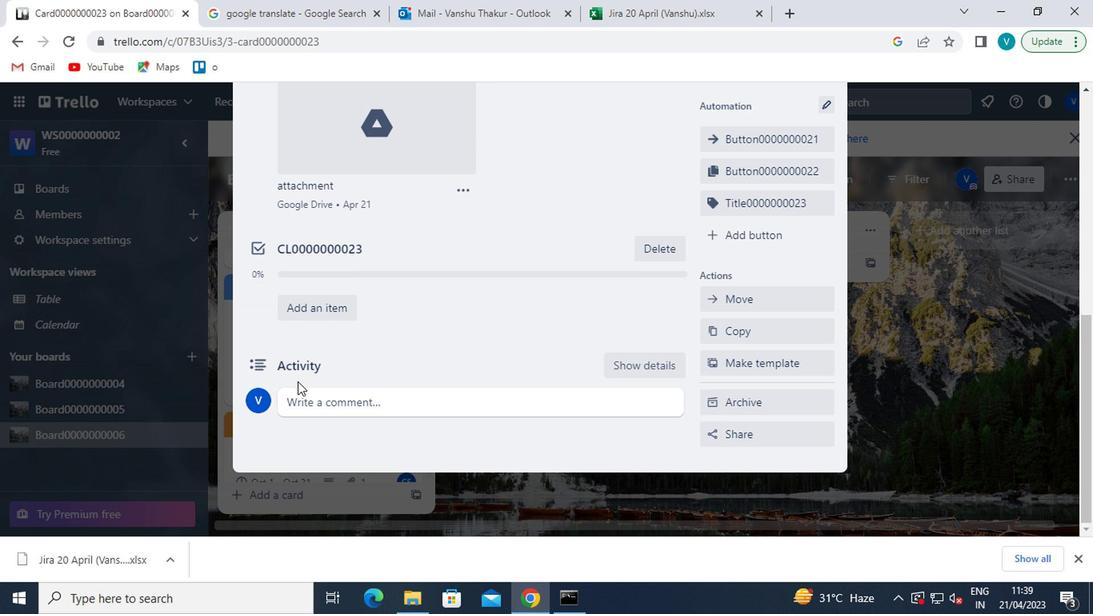 
Action: Mouse pressed left at (308, 398)
Screenshot: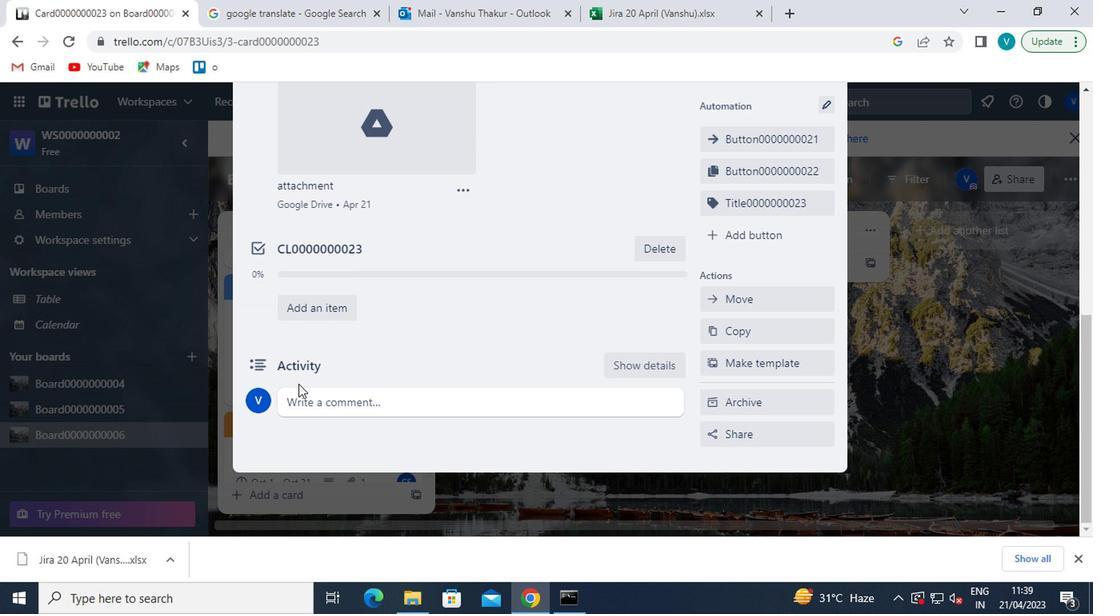 
Action: Mouse moved to (308, 399)
Screenshot: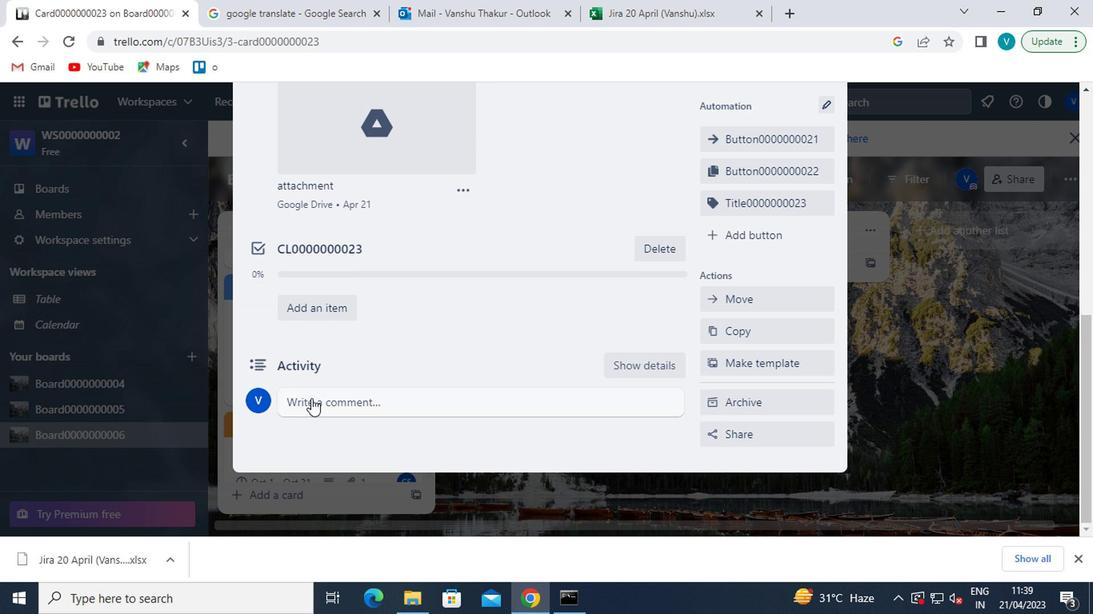 
Action: Key pressed <Key.shift>CM0000000023
Screenshot: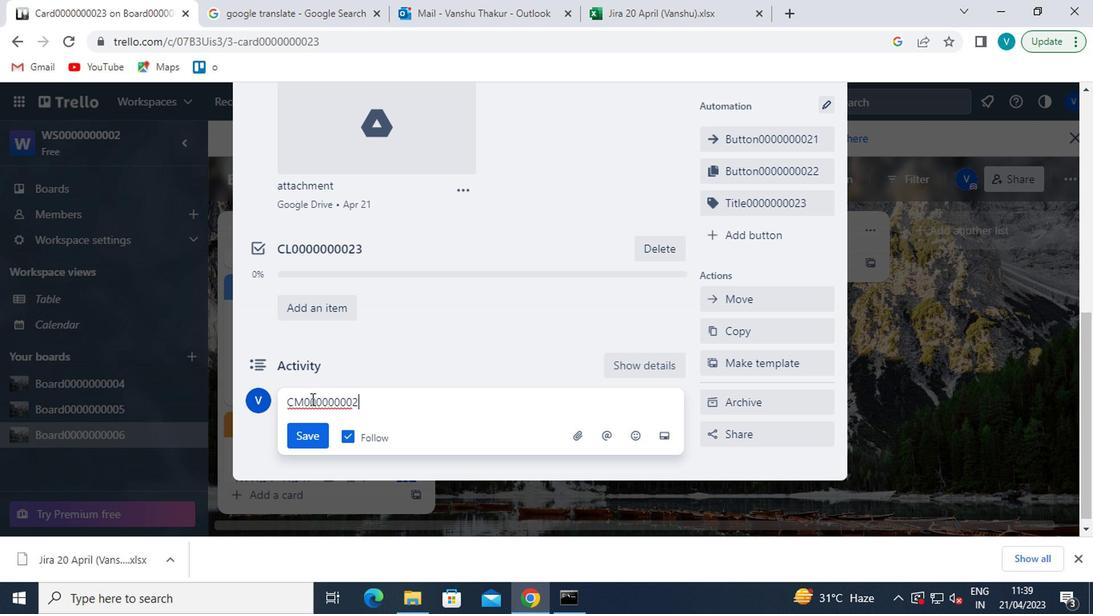 
Action: Mouse moved to (302, 435)
Screenshot: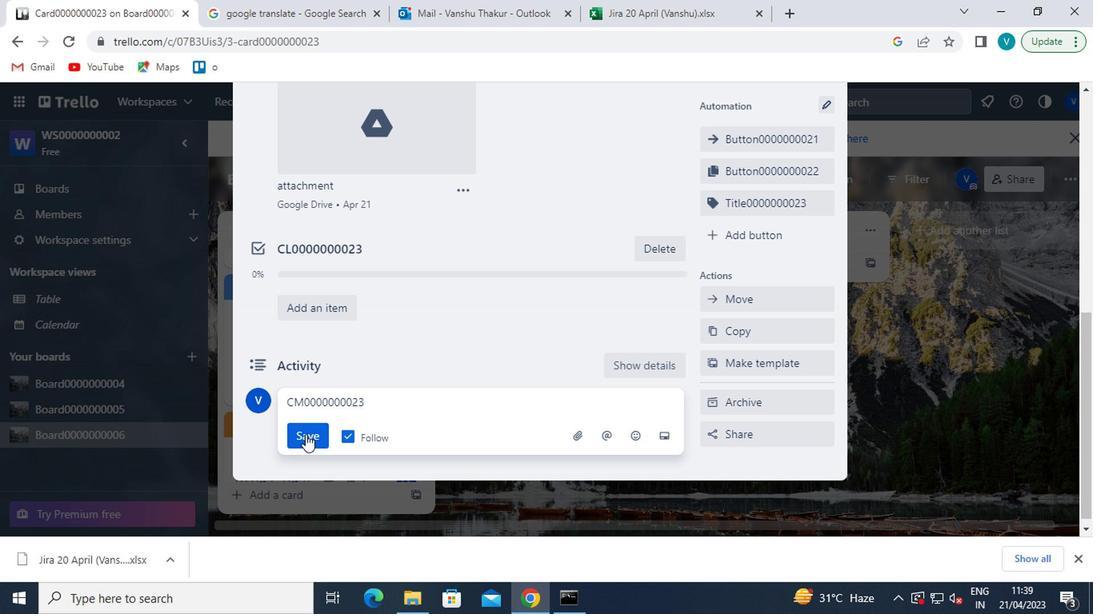 
Action: Mouse pressed left at (302, 435)
Screenshot: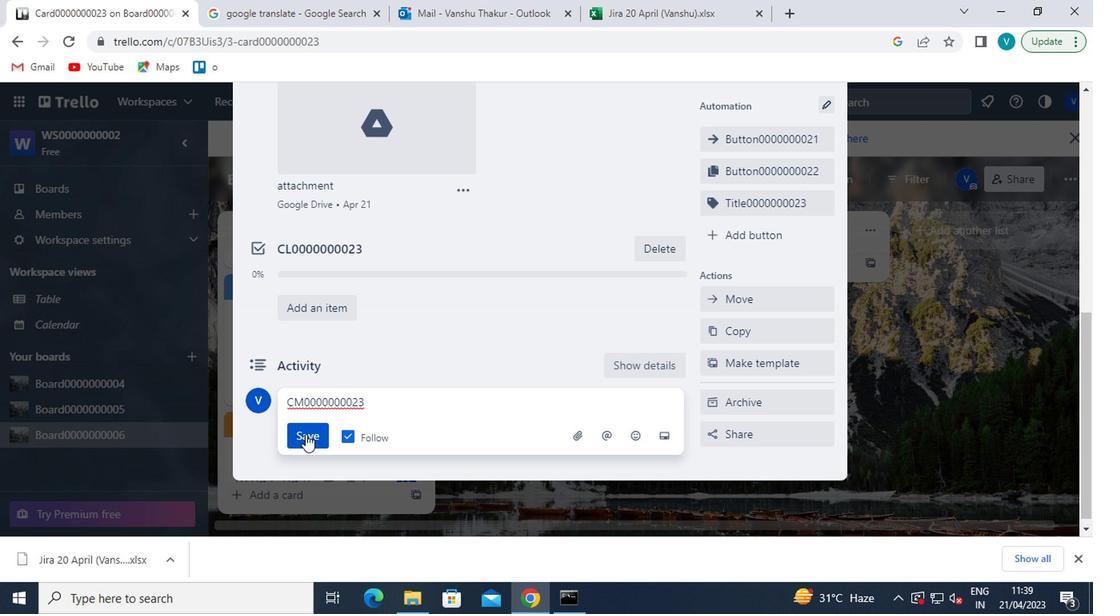 
